 Task: Manage the "Report related list" page in the site builder.
Action: Mouse moved to (1320, 96)
Screenshot: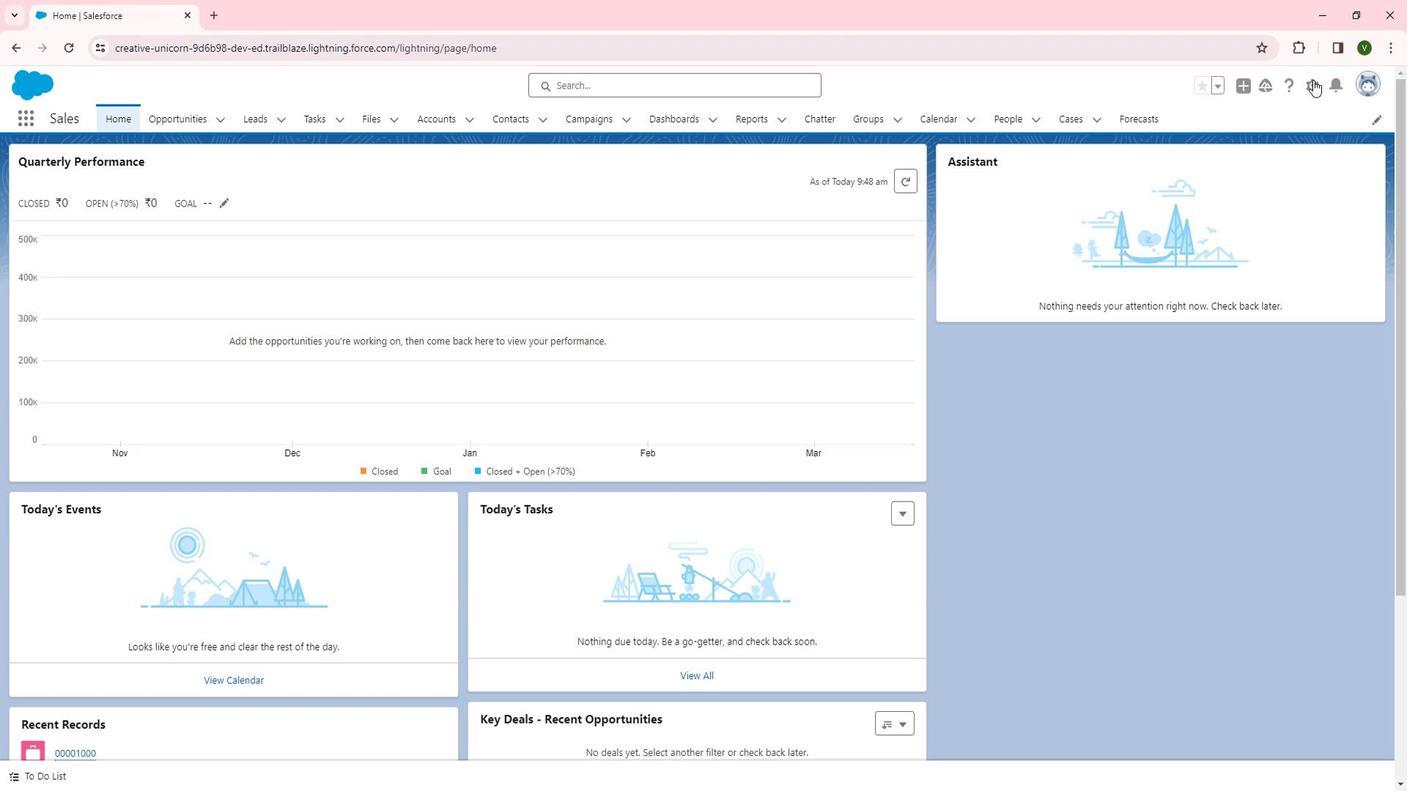 
Action: Mouse pressed left at (1320, 96)
Screenshot: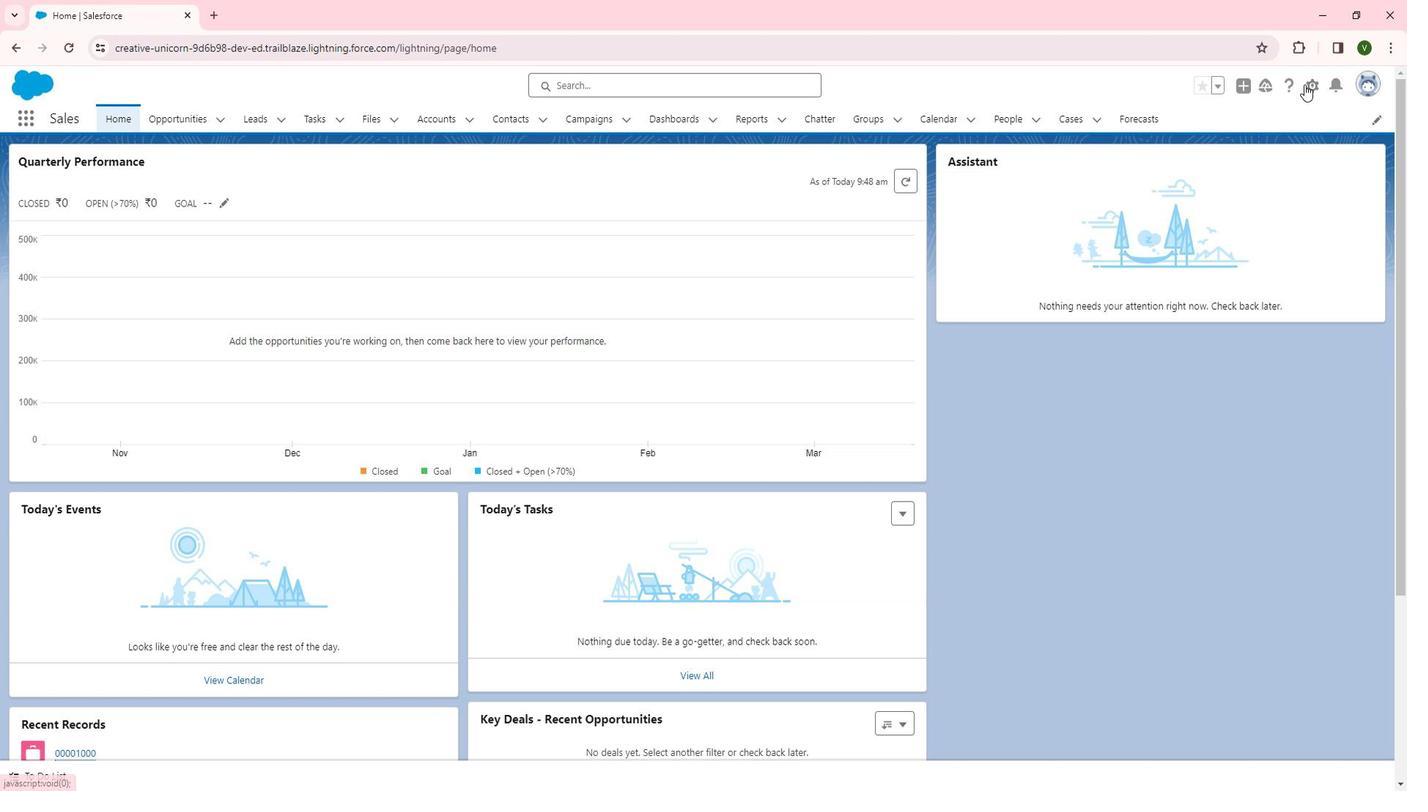 
Action: Mouse moved to (1270, 149)
Screenshot: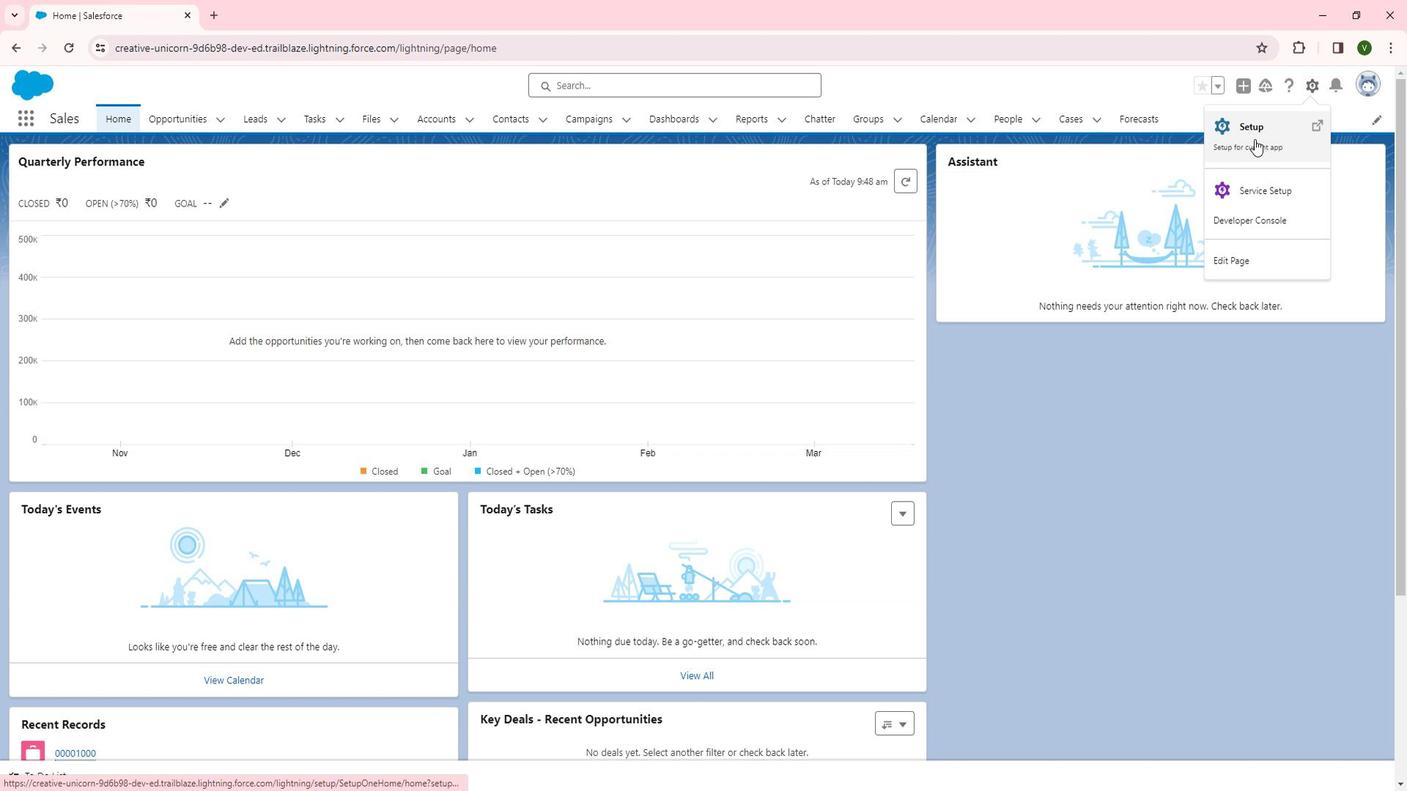 
Action: Mouse pressed left at (1270, 149)
Screenshot: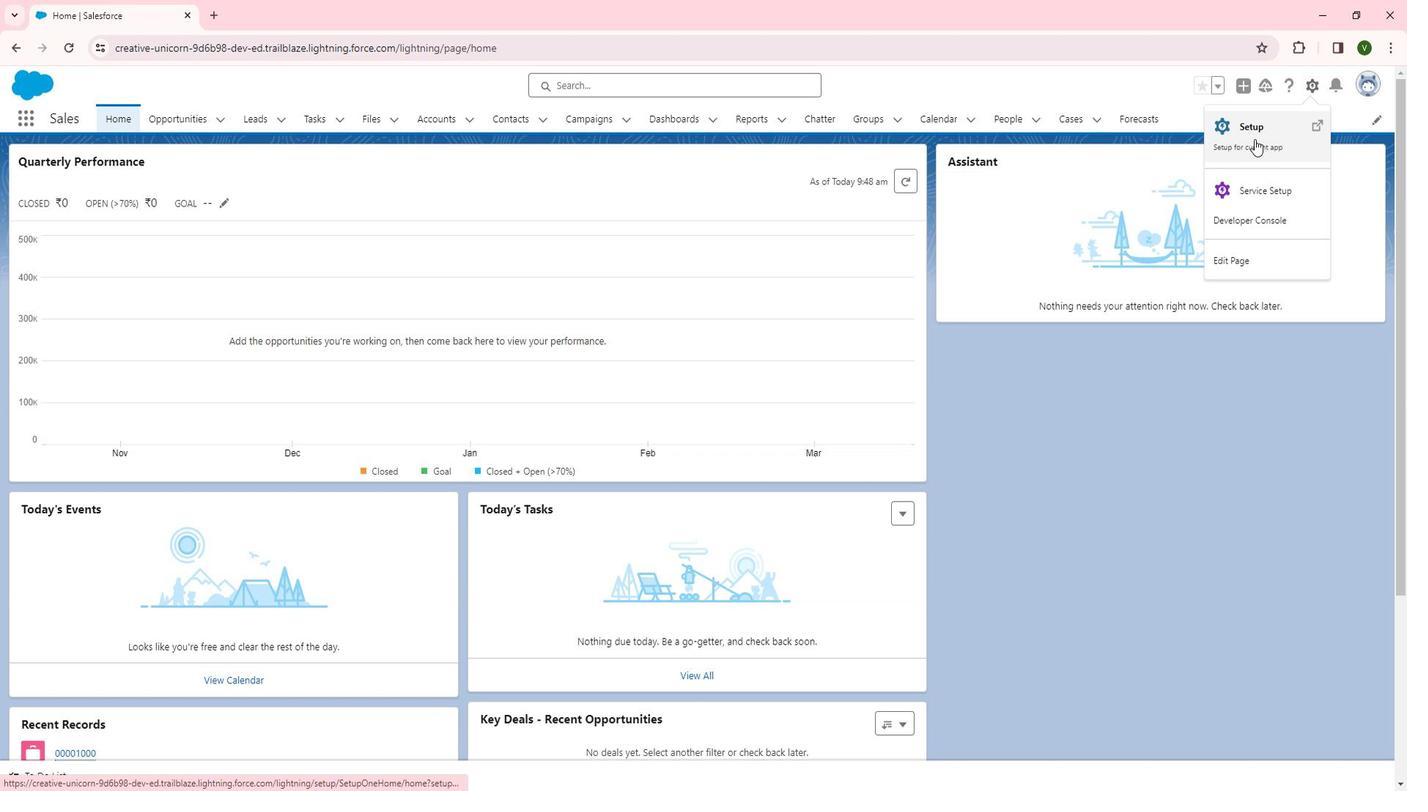 
Action: Mouse moved to (73, 607)
Screenshot: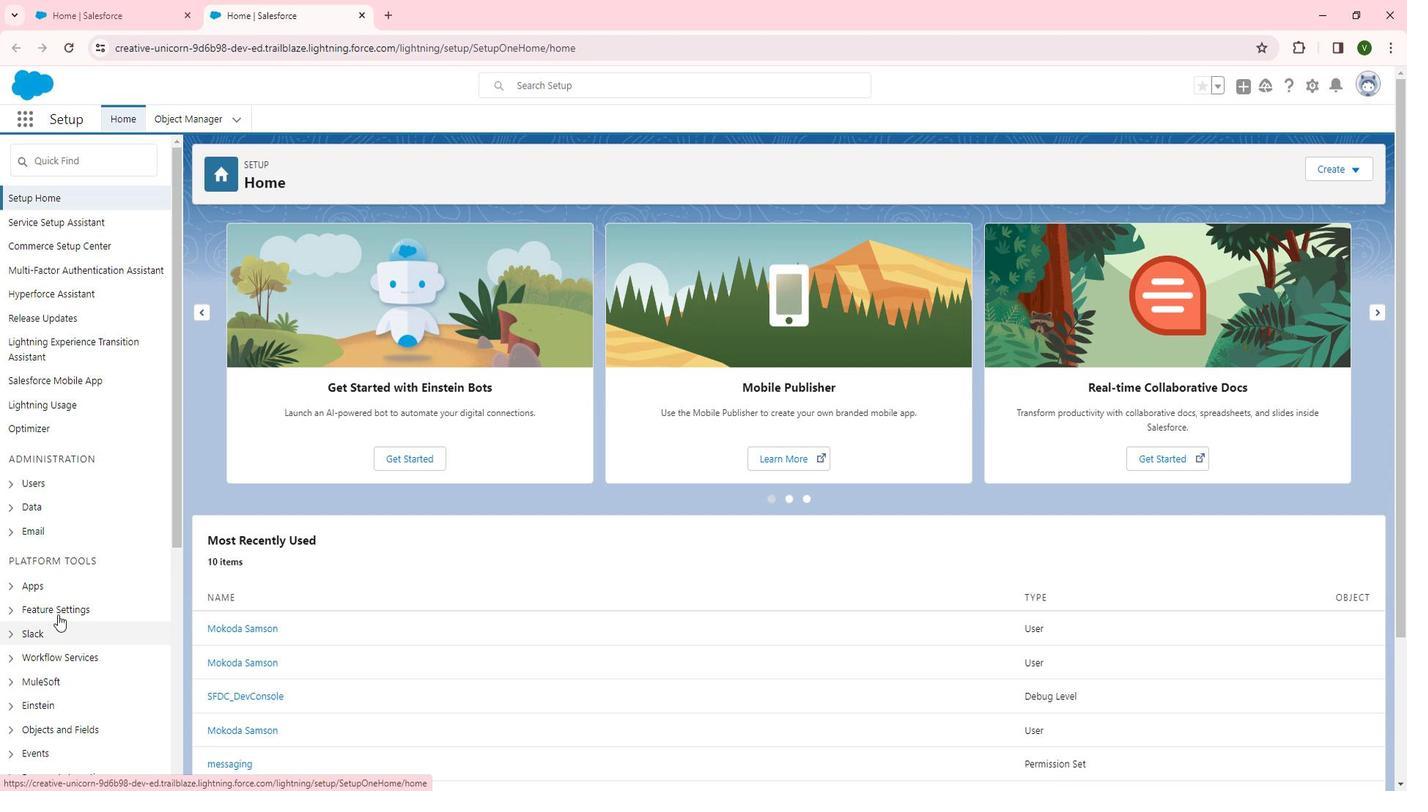 
Action: Mouse scrolled (73, 607) with delta (0, 0)
Screenshot: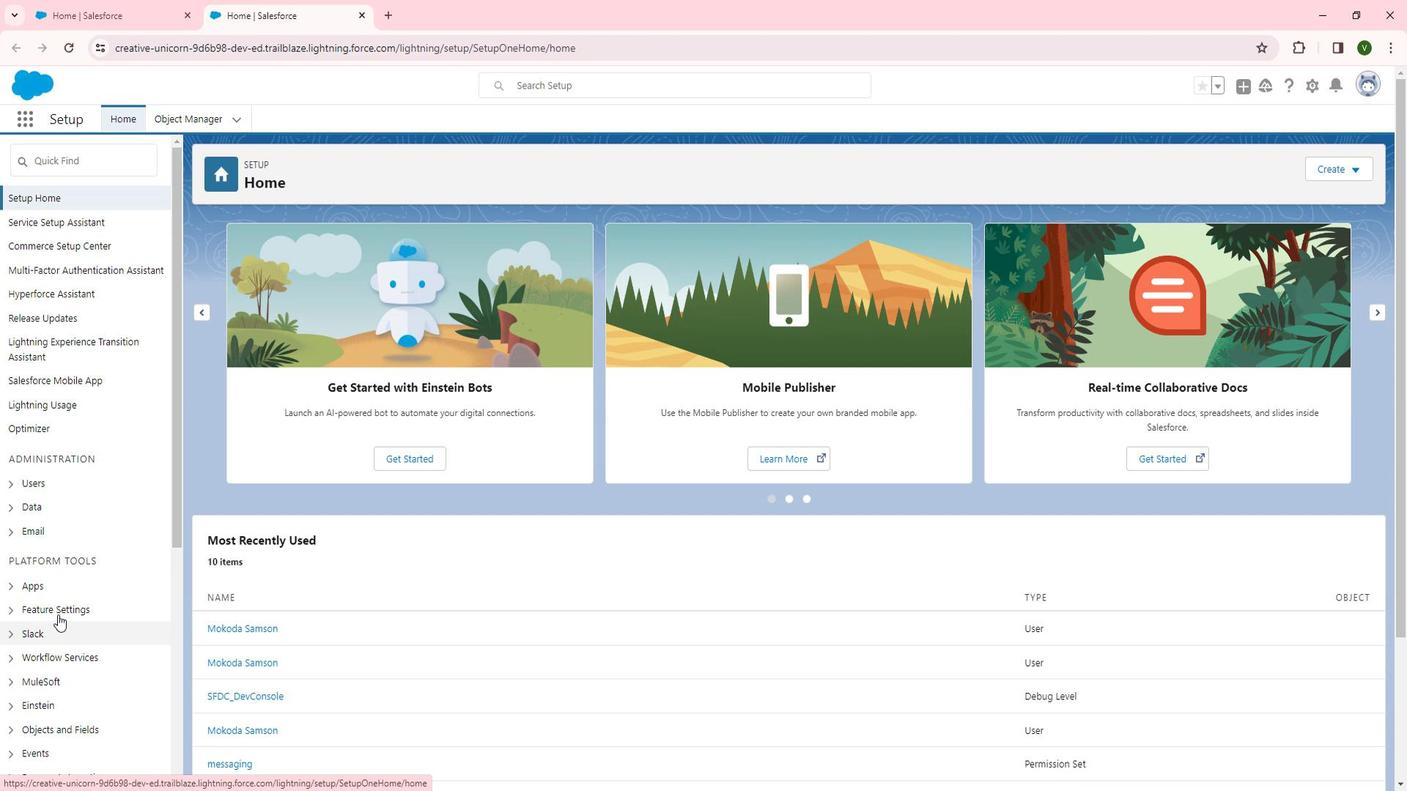 
Action: Mouse scrolled (73, 607) with delta (0, 0)
Screenshot: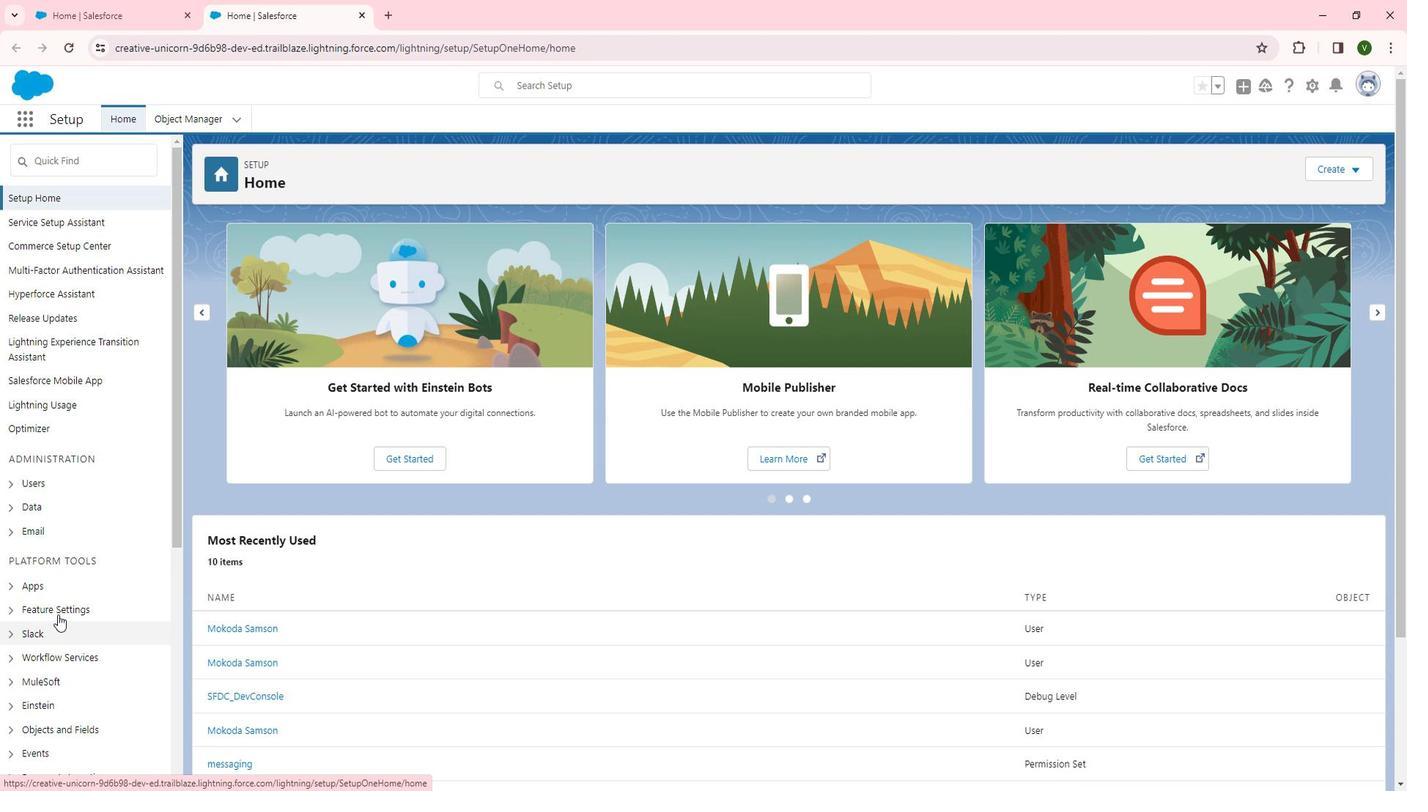 
Action: Mouse moved to (81, 601)
Screenshot: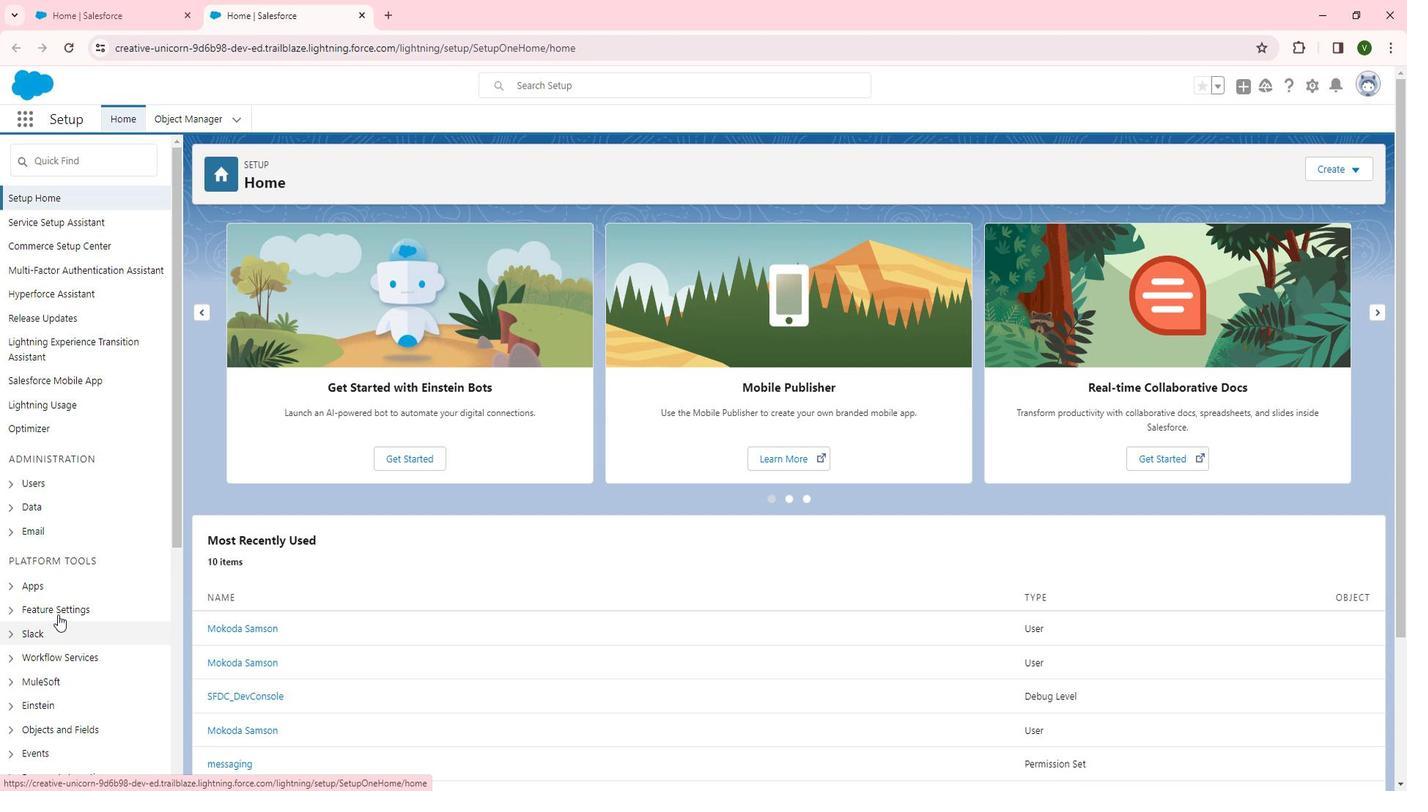 
Action: Mouse scrolled (81, 600) with delta (0, 0)
Screenshot: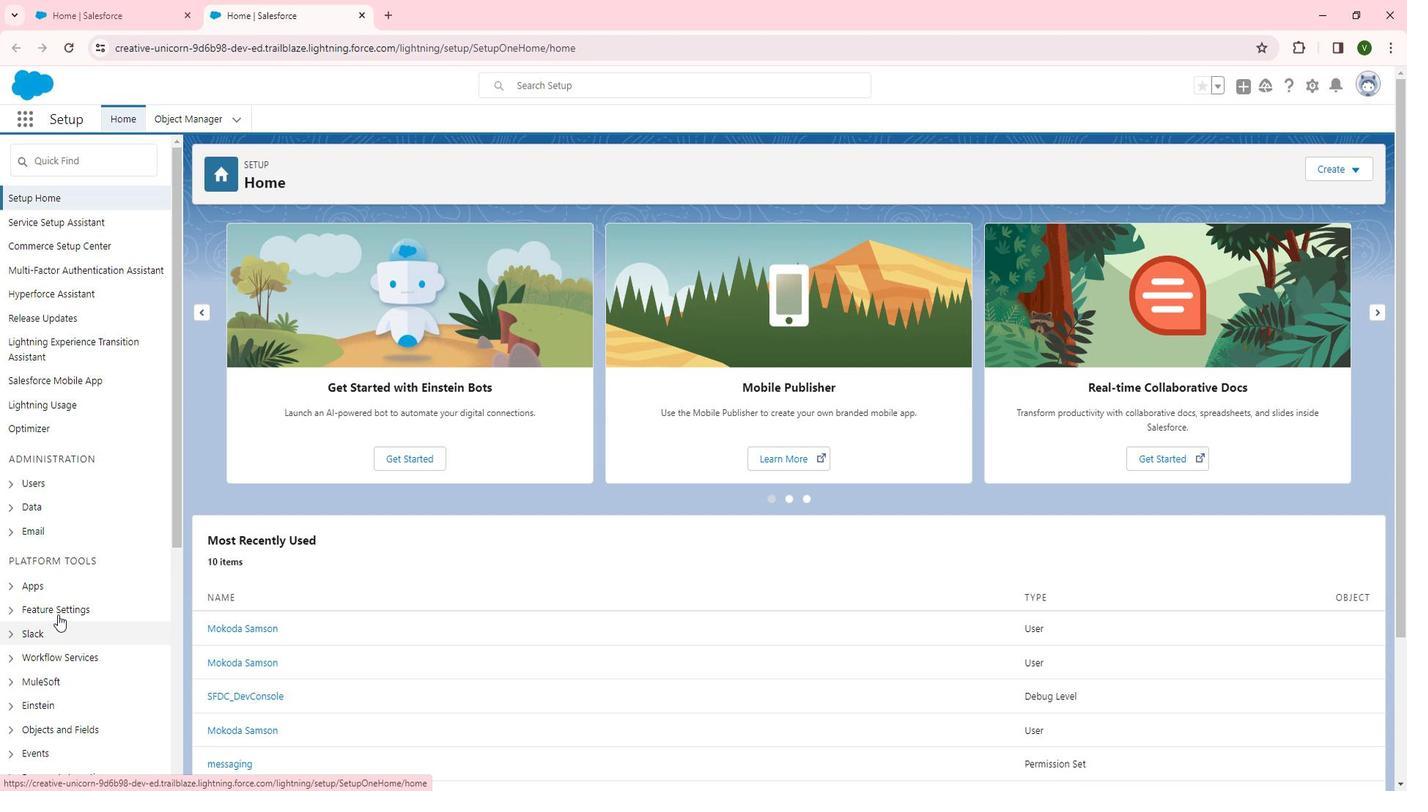
Action: Mouse moved to (71, 379)
Screenshot: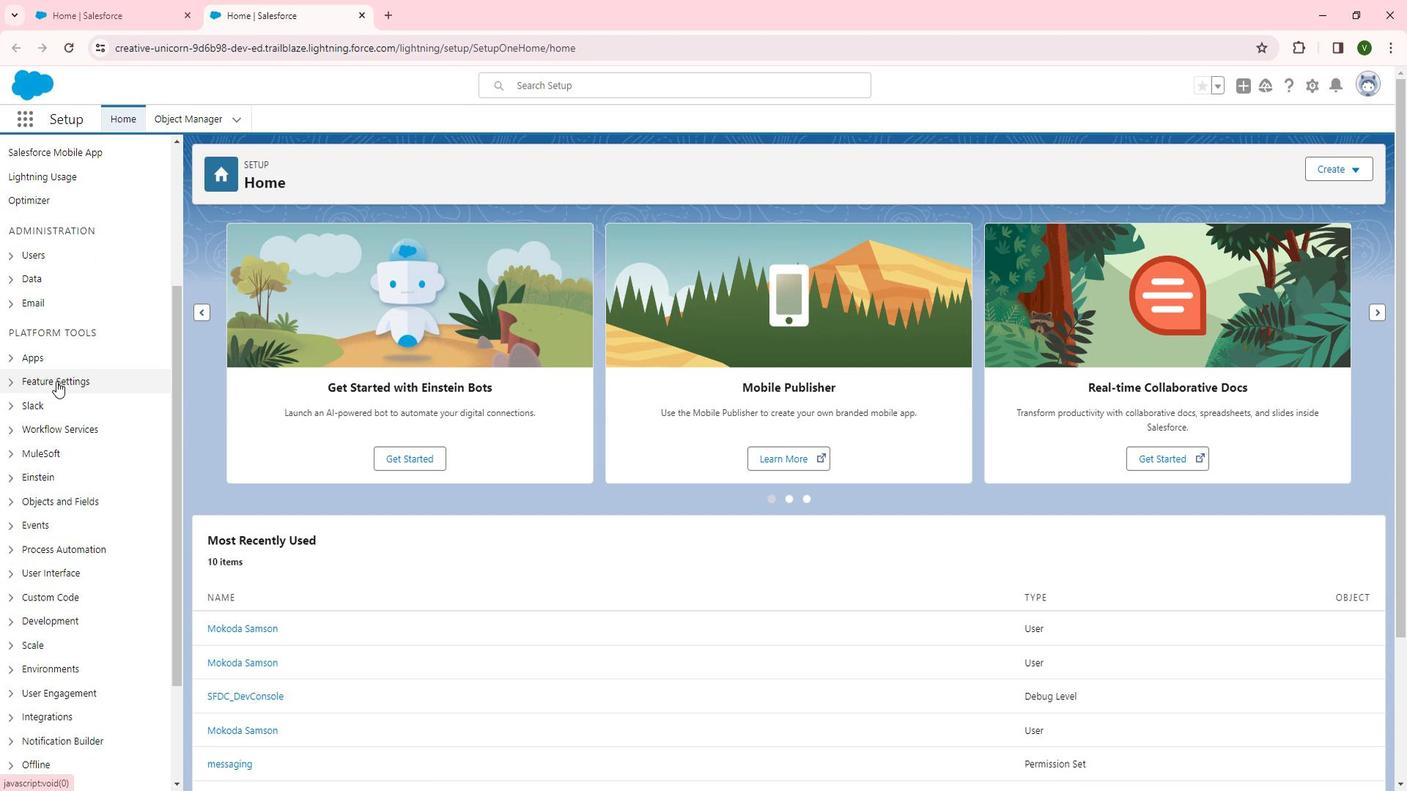 
Action: Mouse pressed left at (71, 379)
Screenshot: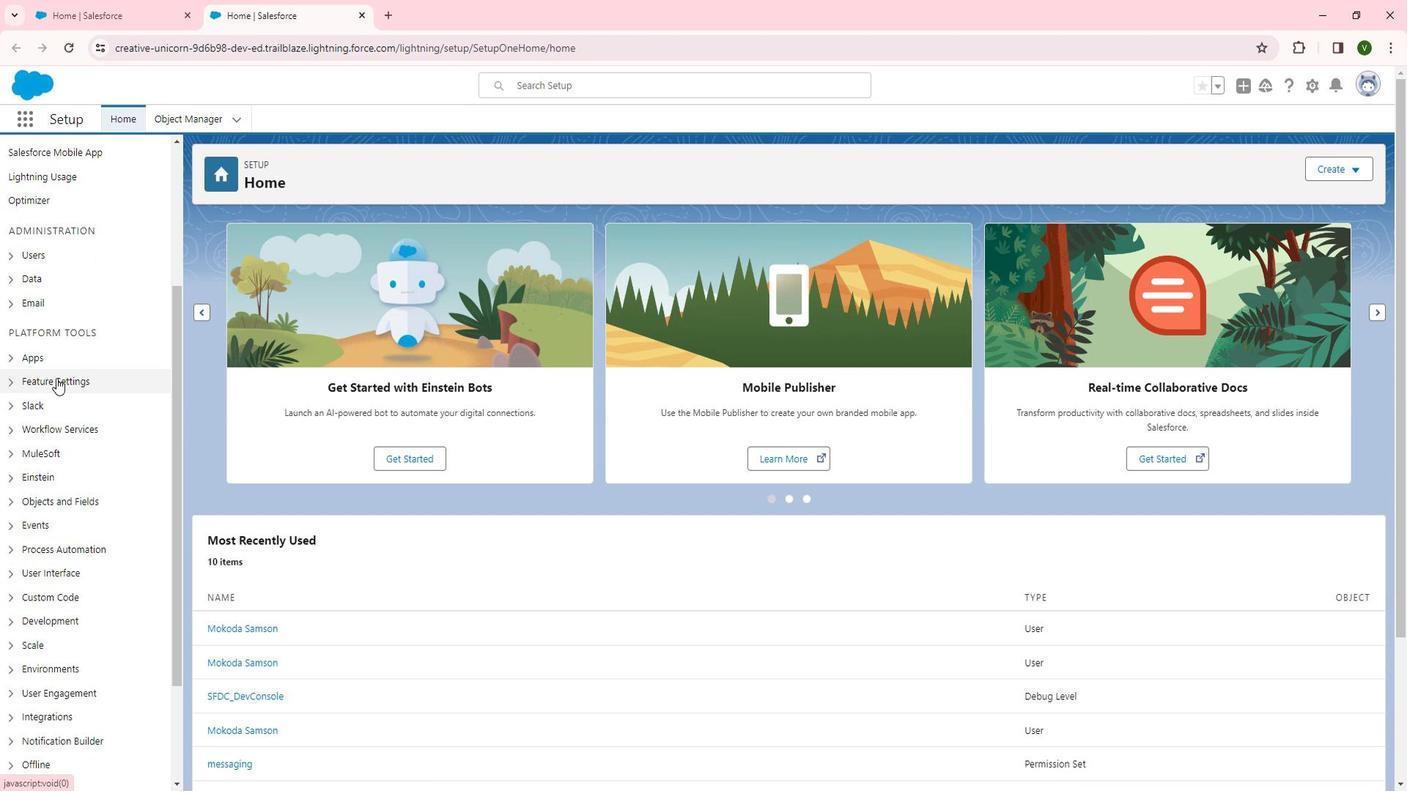 
Action: Mouse moved to (95, 539)
Screenshot: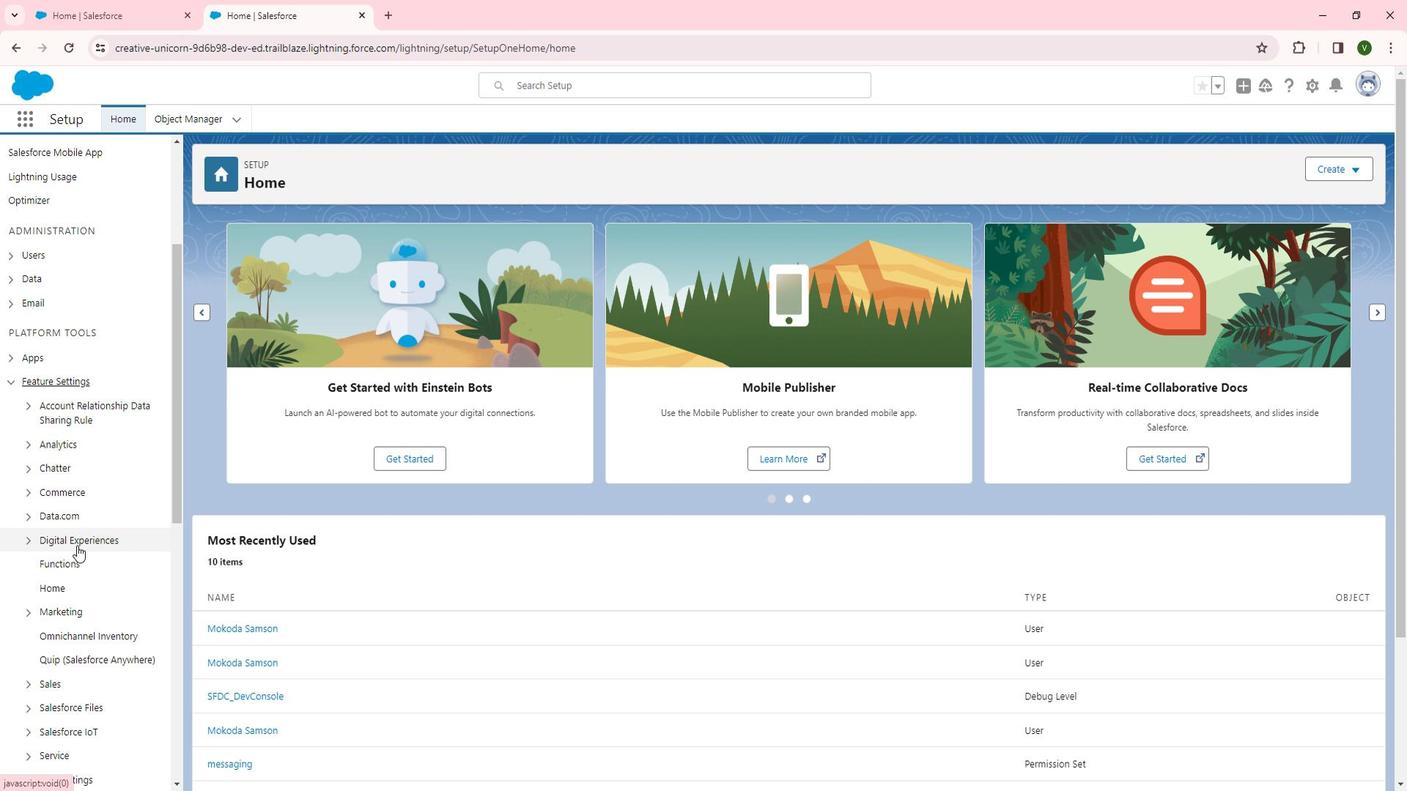 
Action: Mouse pressed left at (95, 539)
Screenshot: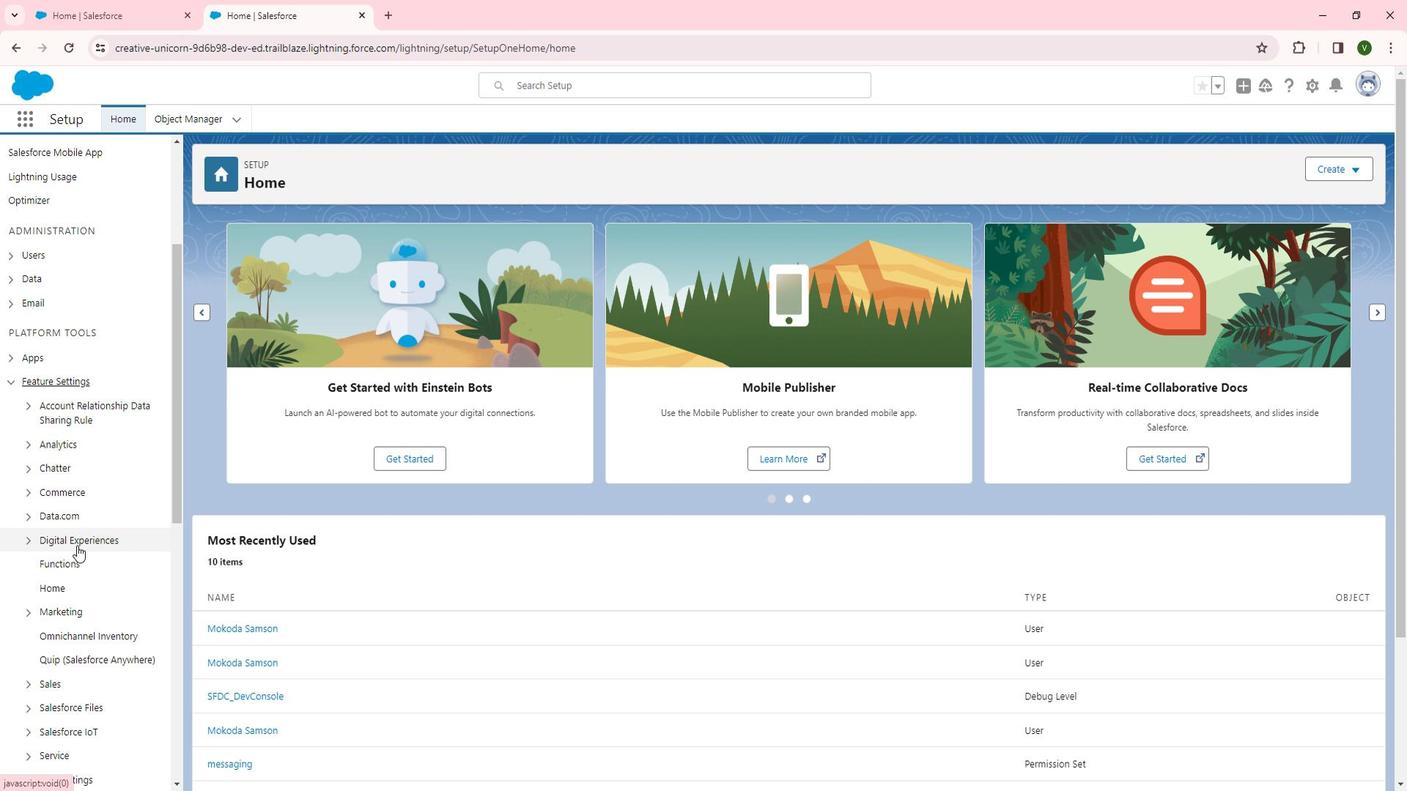 
Action: Mouse moved to (83, 559)
Screenshot: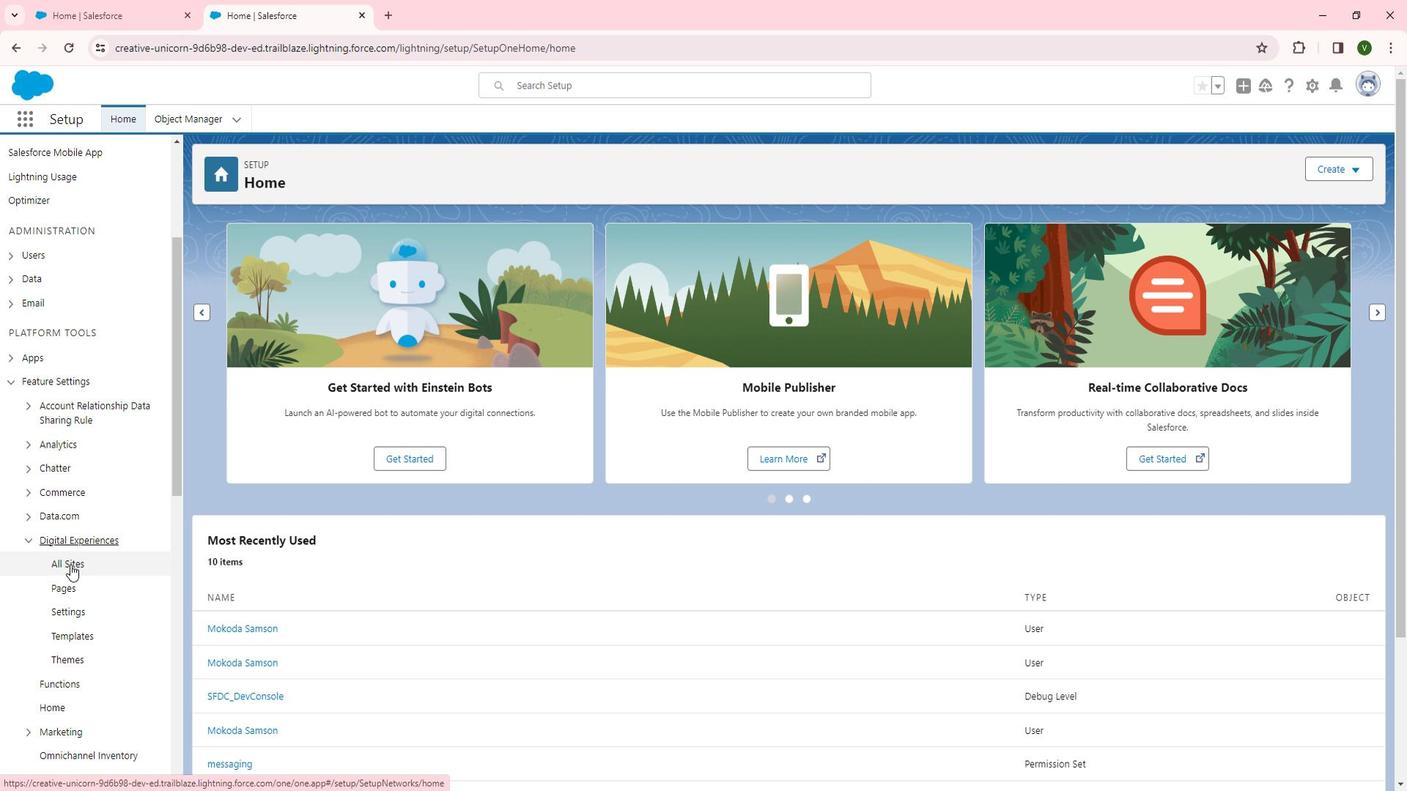 
Action: Mouse pressed left at (83, 559)
Screenshot: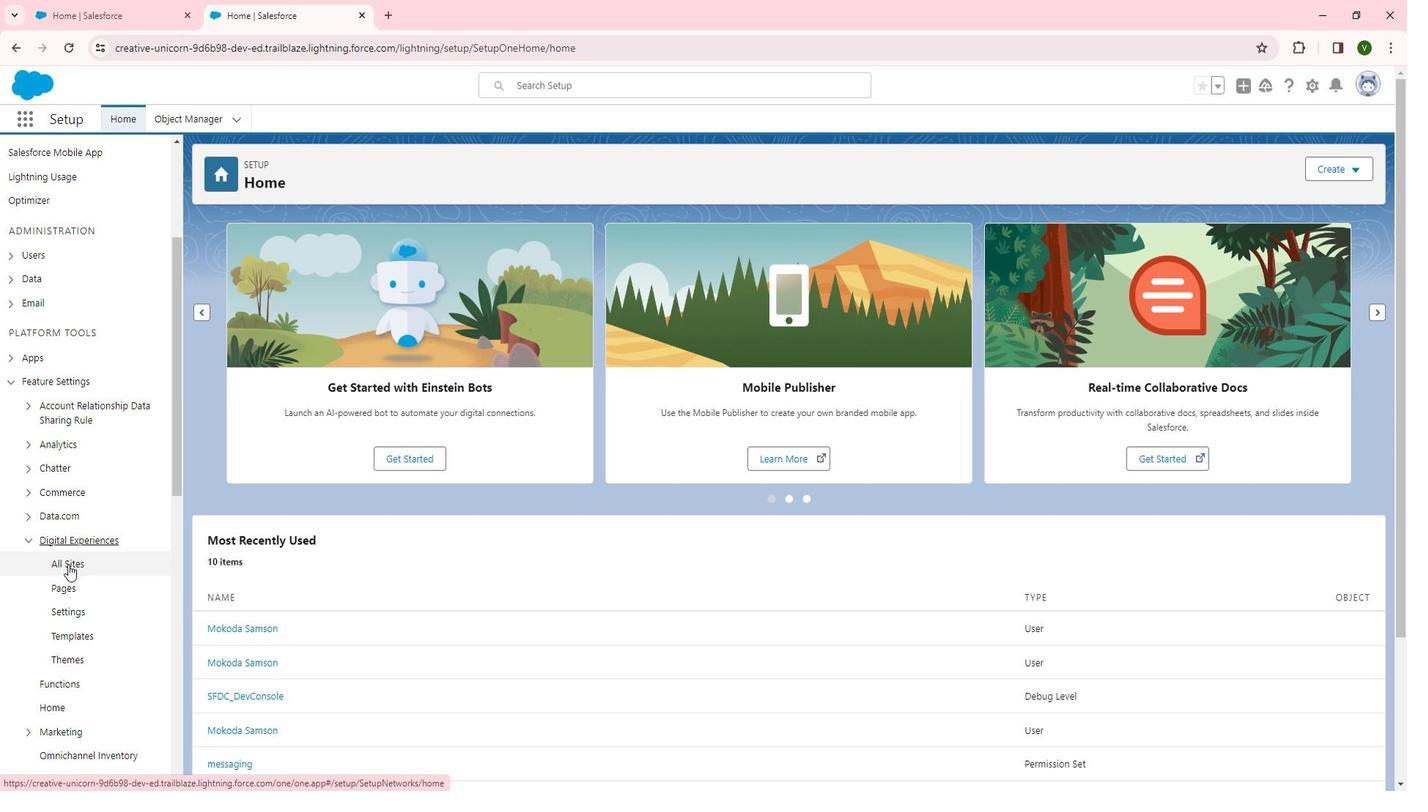 
Action: Mouse moved to (239, 433)
Screenshot: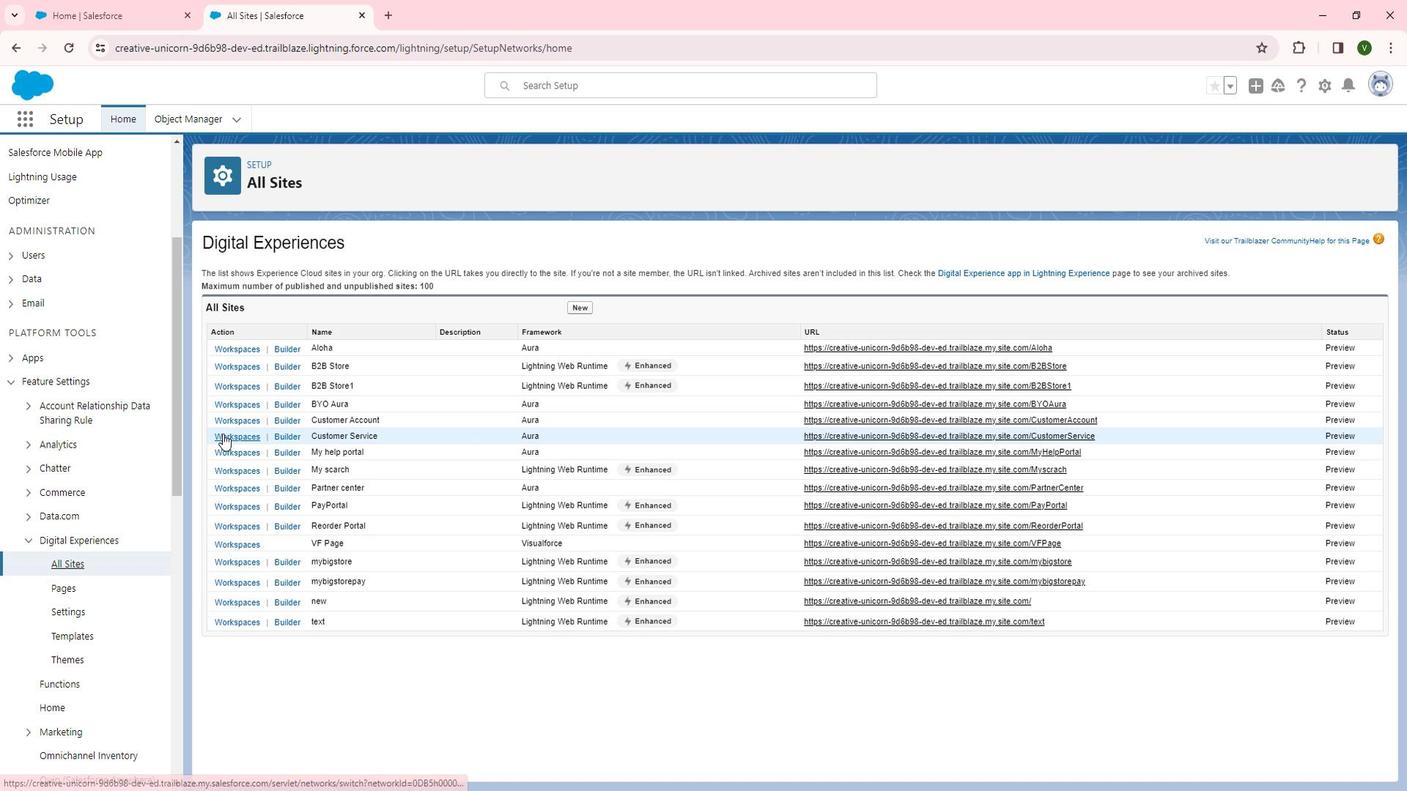 
Action: Mouse pressed left at (239, 433)
Screenshot: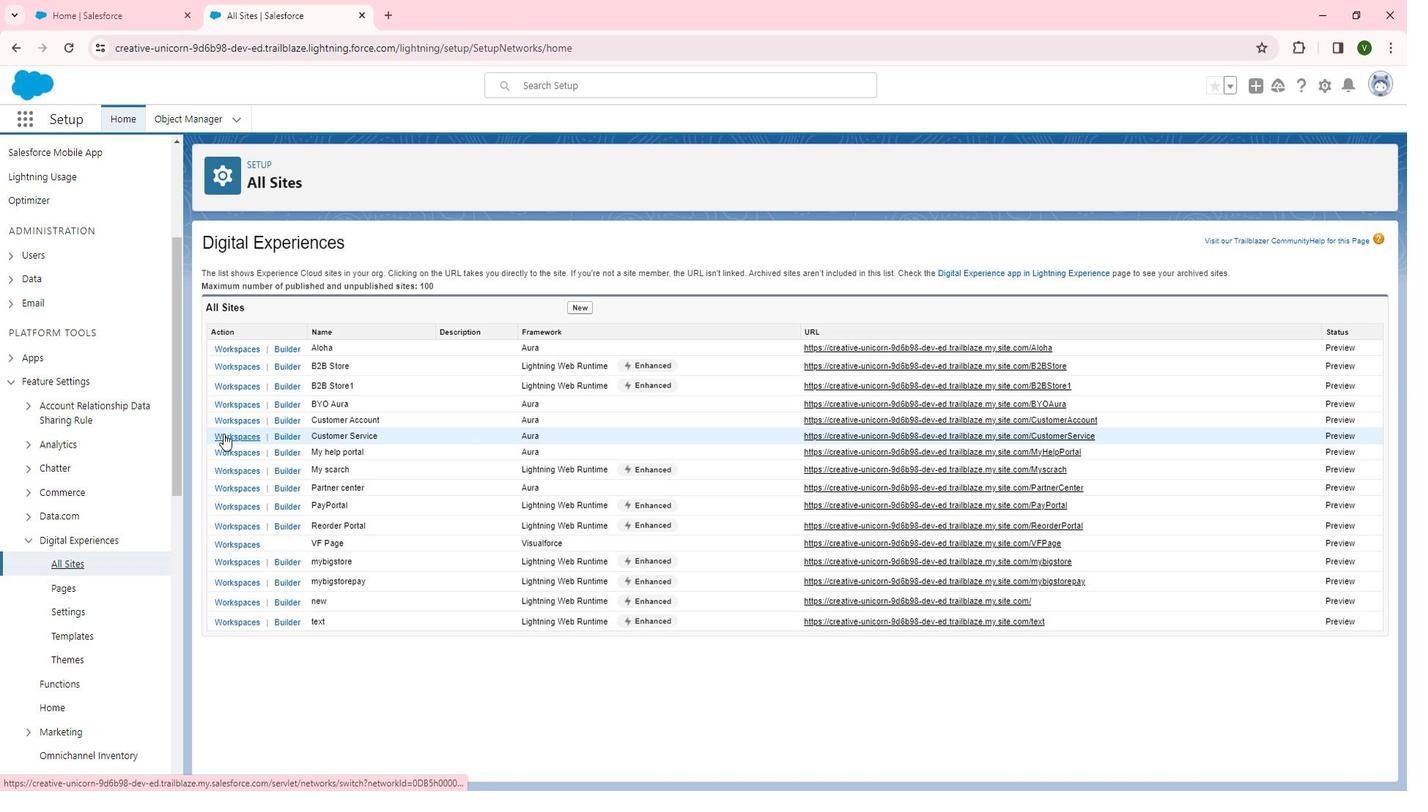 
Action: Mouse moved to (207, 395)
Screenshot: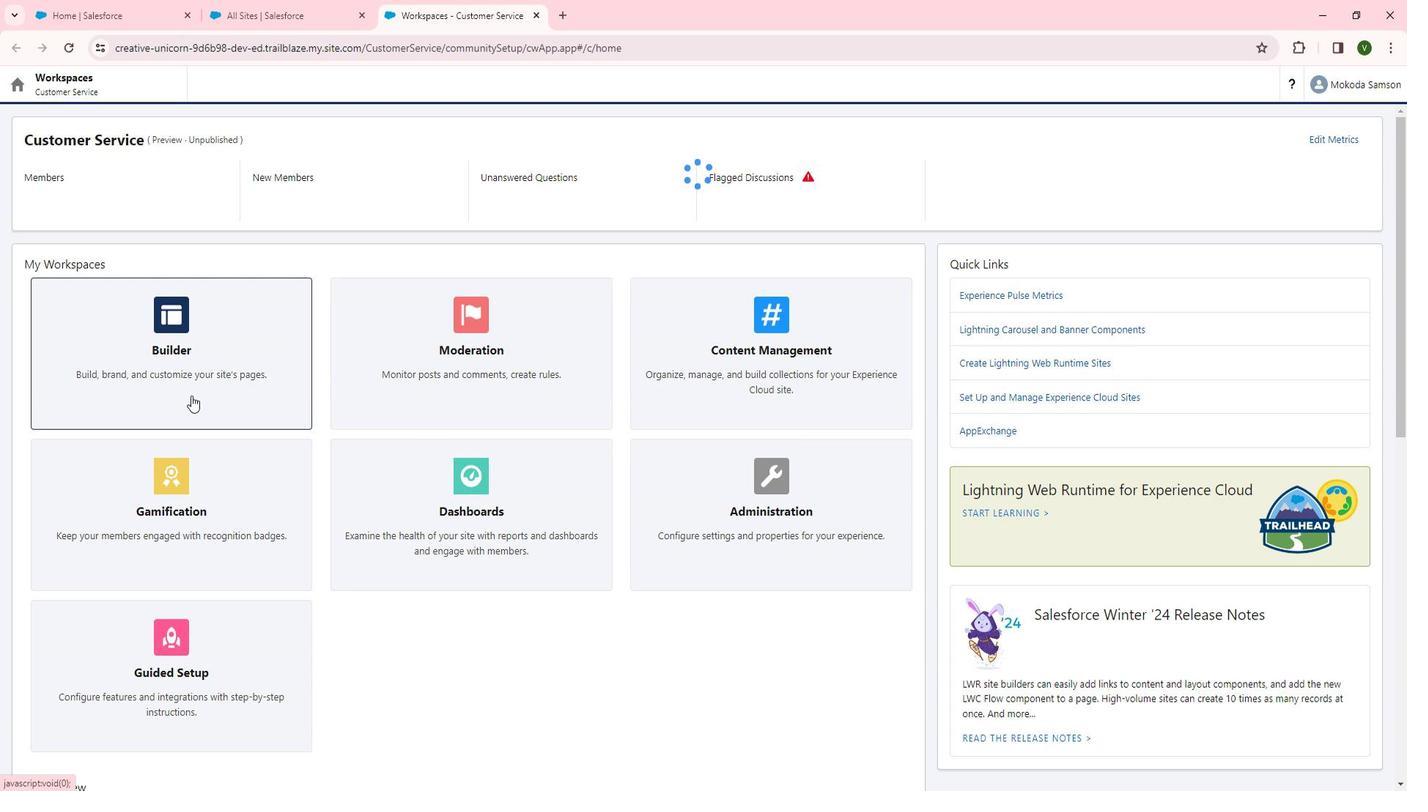 
Action: Mouse pressed left at (207, 395)
Screenshot: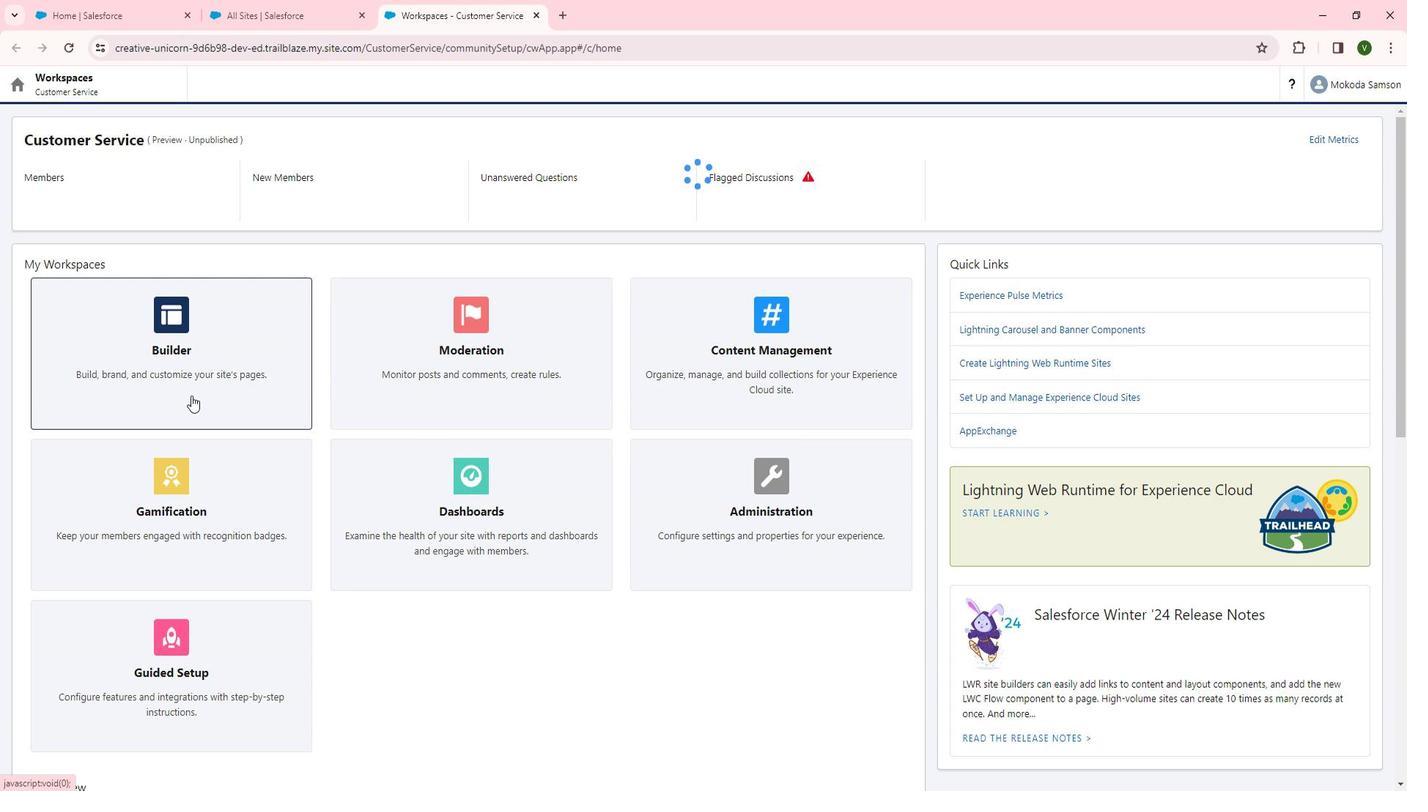
Action: Mouse moved to (140, 99)
Screenshot: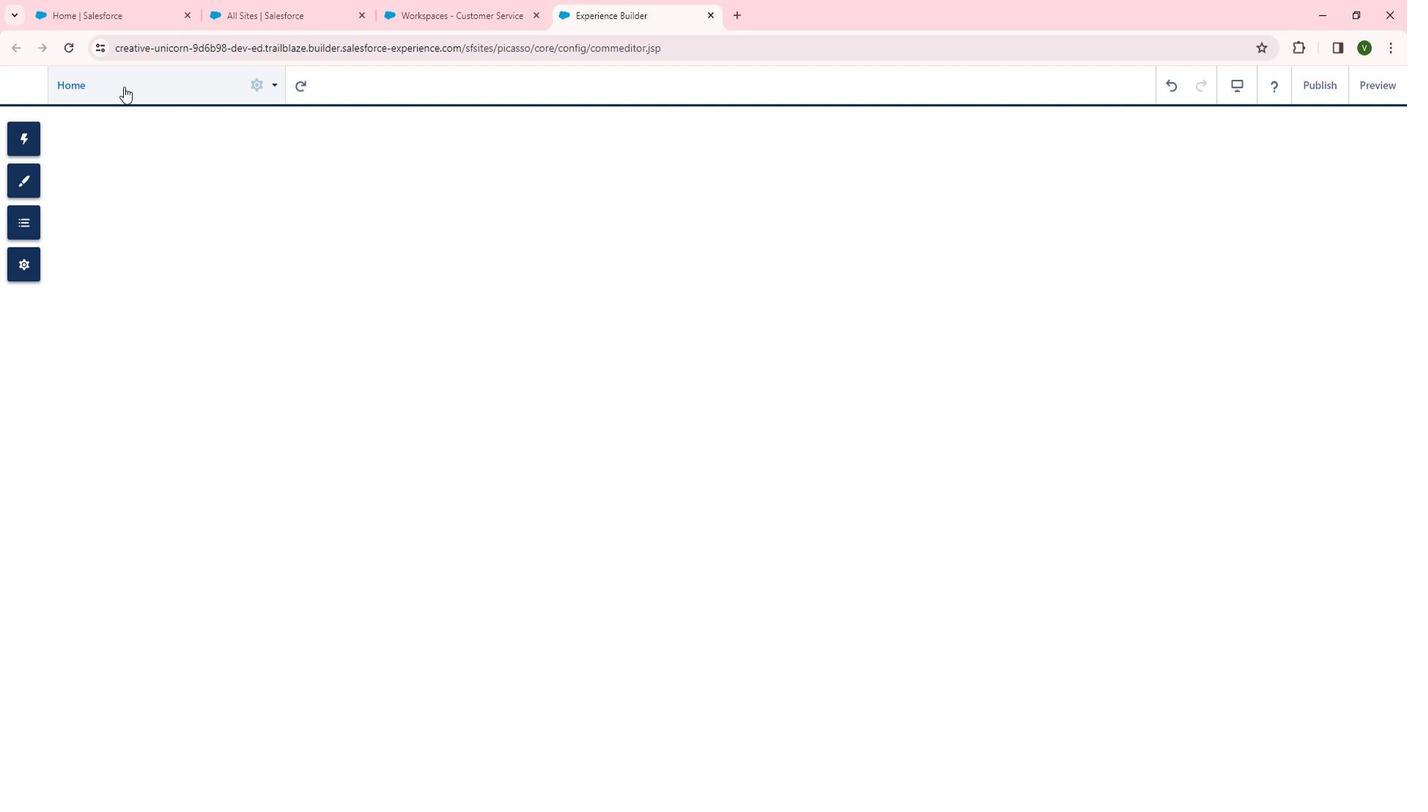 
Action: Mouse pressed left at (140, 99)
Screenshot: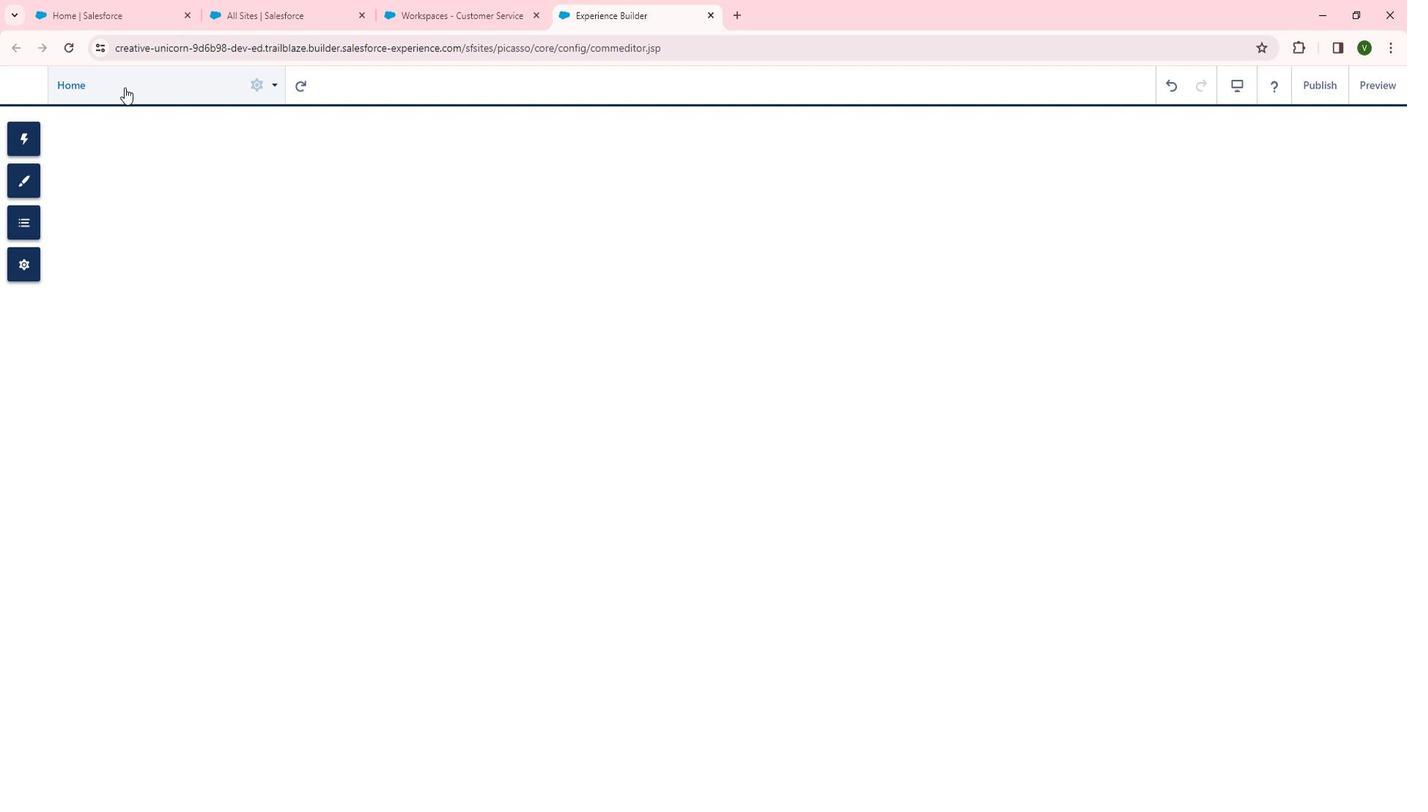 
Action: Mouse moved to (166, 491)
Screenshot: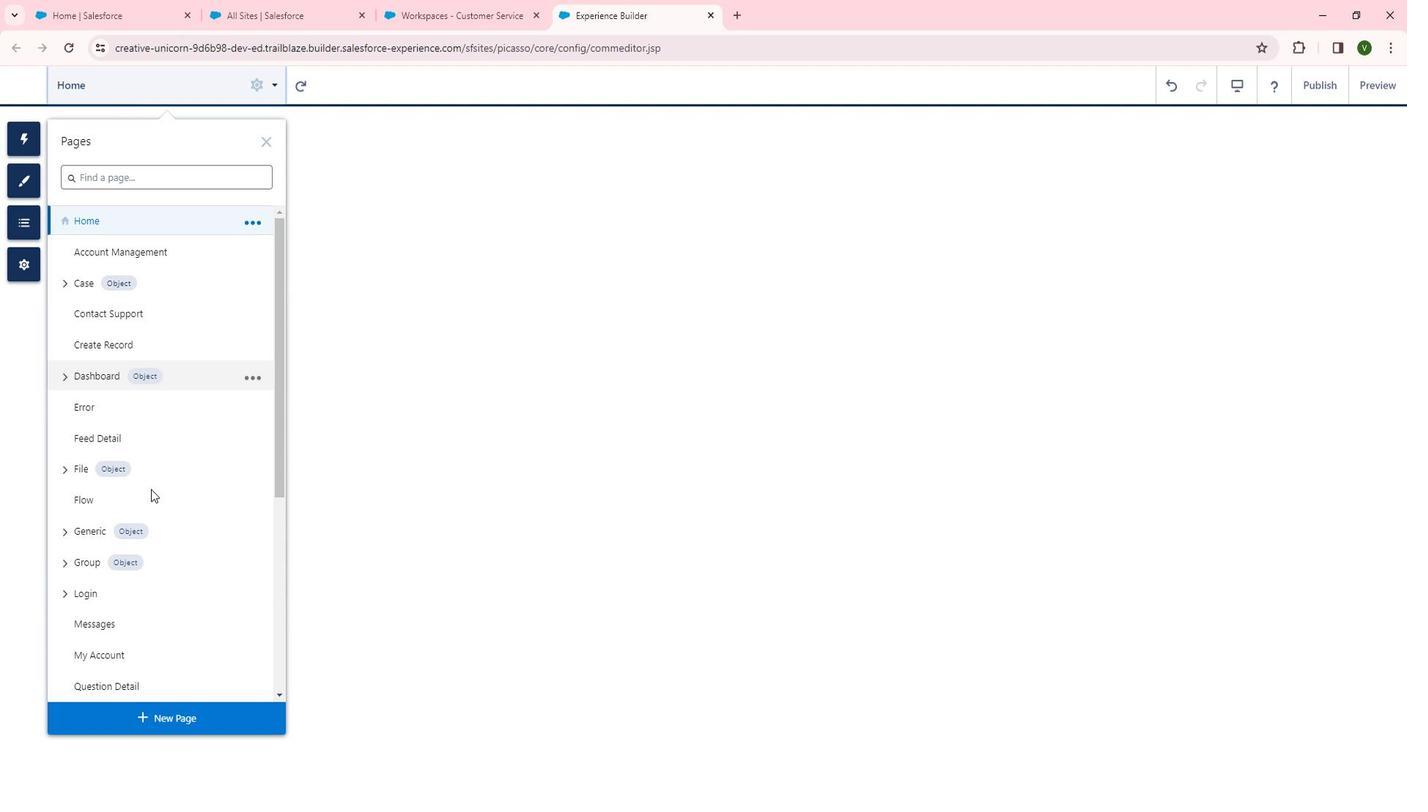 
Action: Mouse scrolled (166, 490) with delta (0, 0)
Screenshot: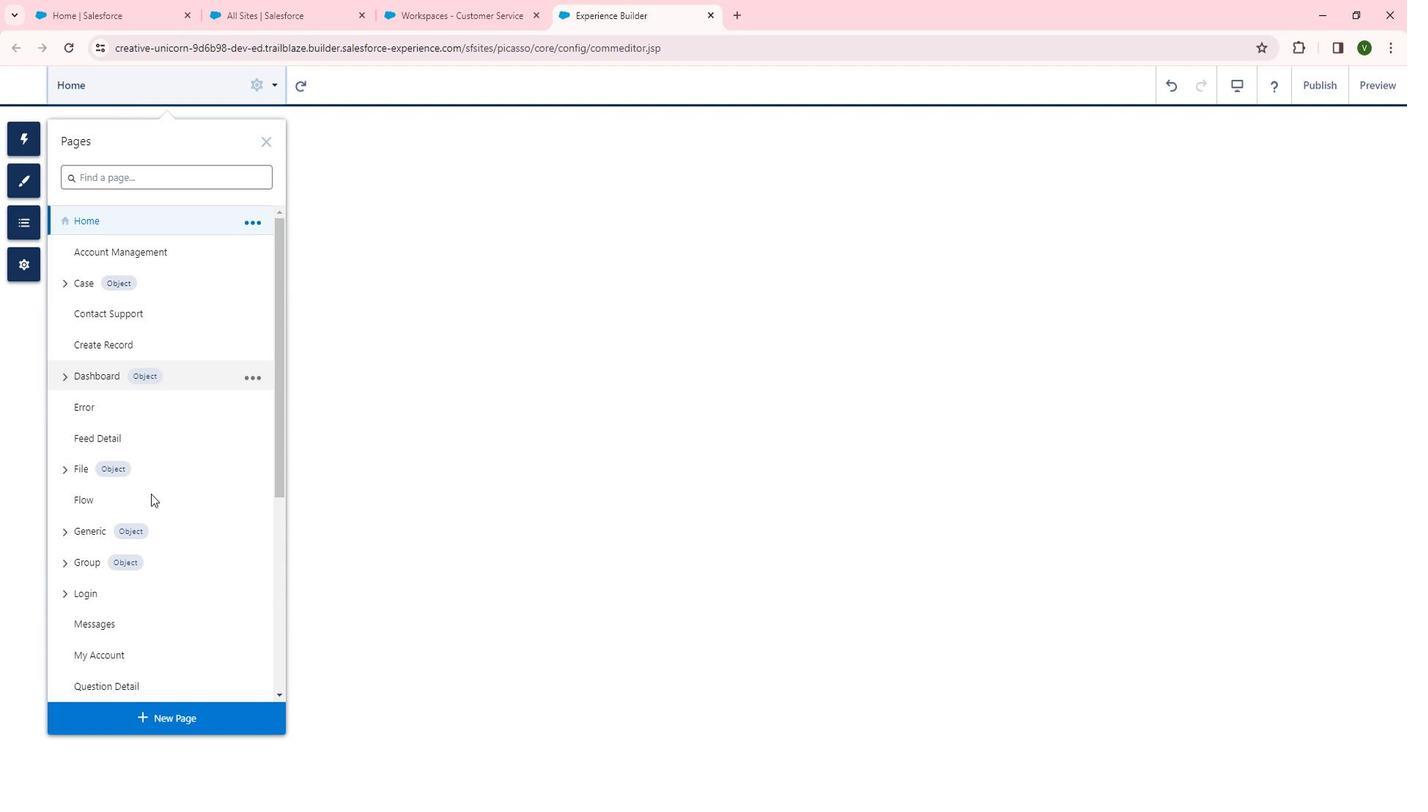 
Action: Mouse scrolled (166, 490) with delta (0, 0)
Screenshot: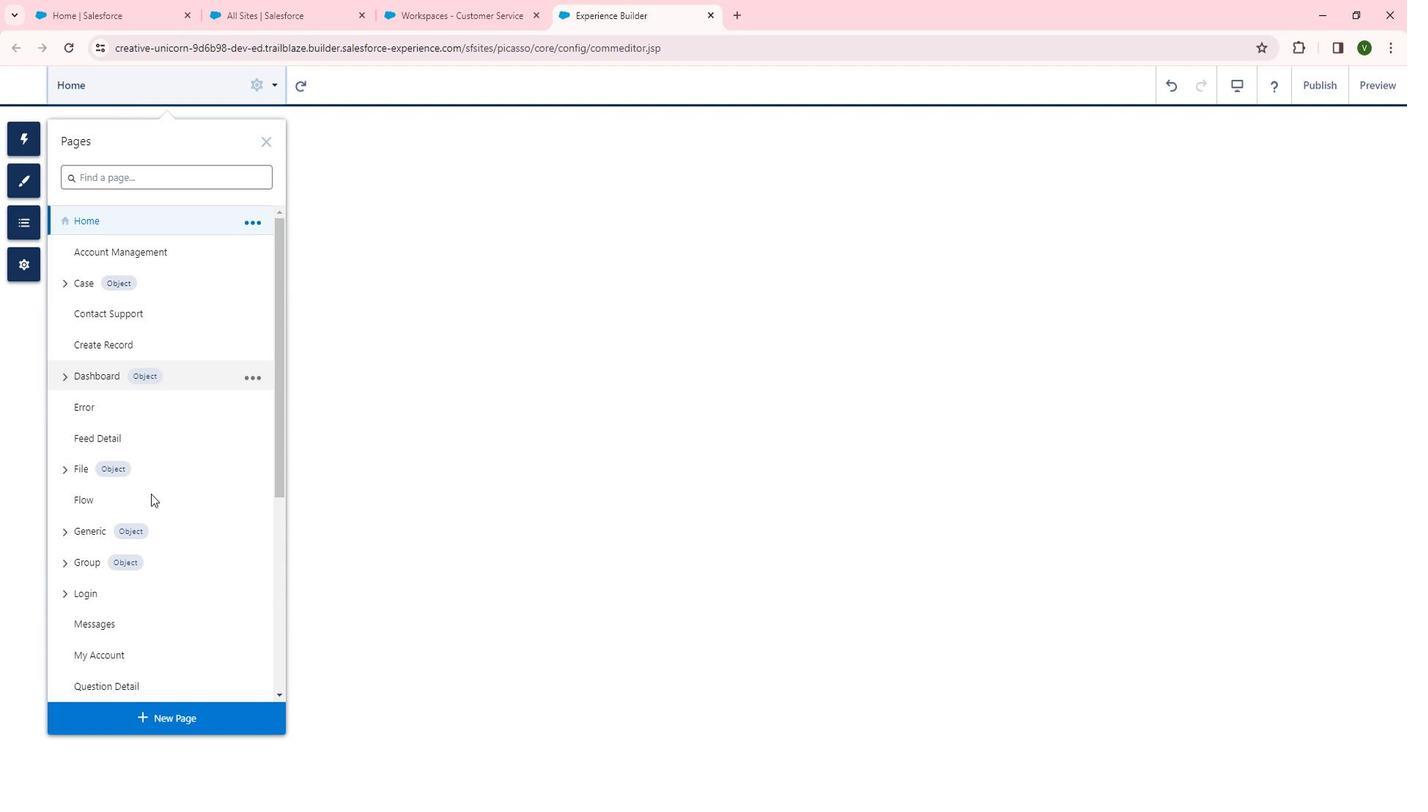
Action: Mouse scrolled (166, 490) with delta (0, 0)
Screenshot: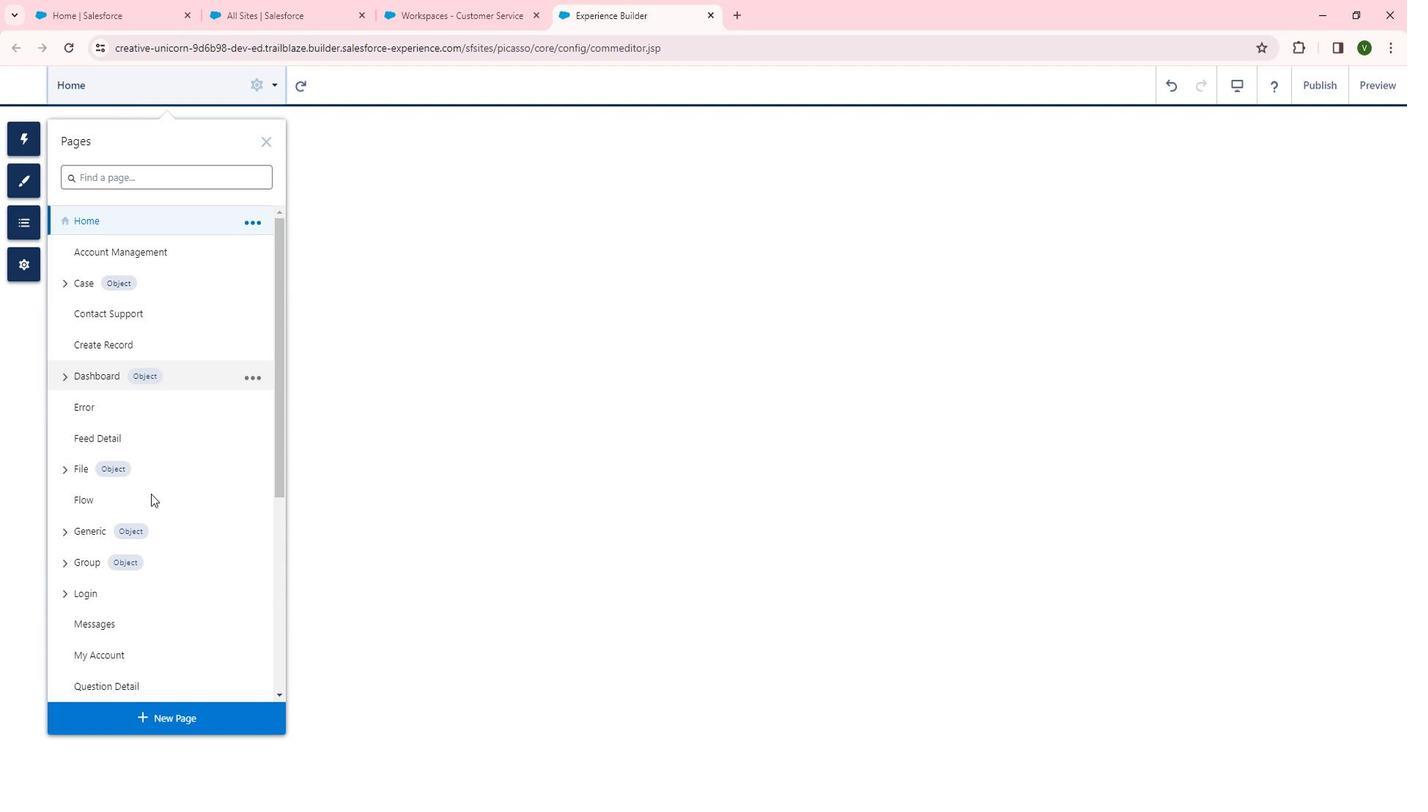 
Action: Mouse moved to (166, 492)
Screenshot: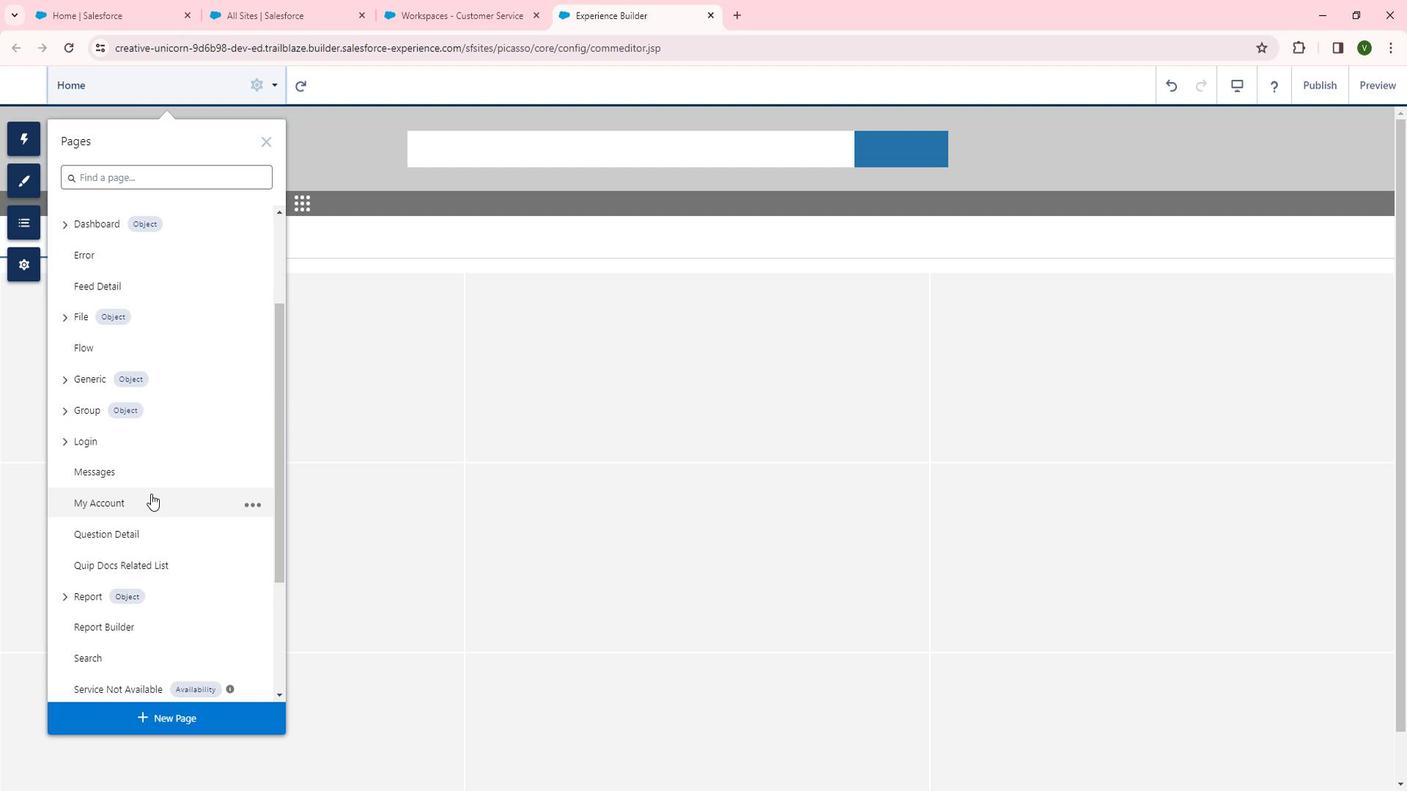 
Action: Mouse scrolled (166, 491) with delta (0, 0)
Screenshot: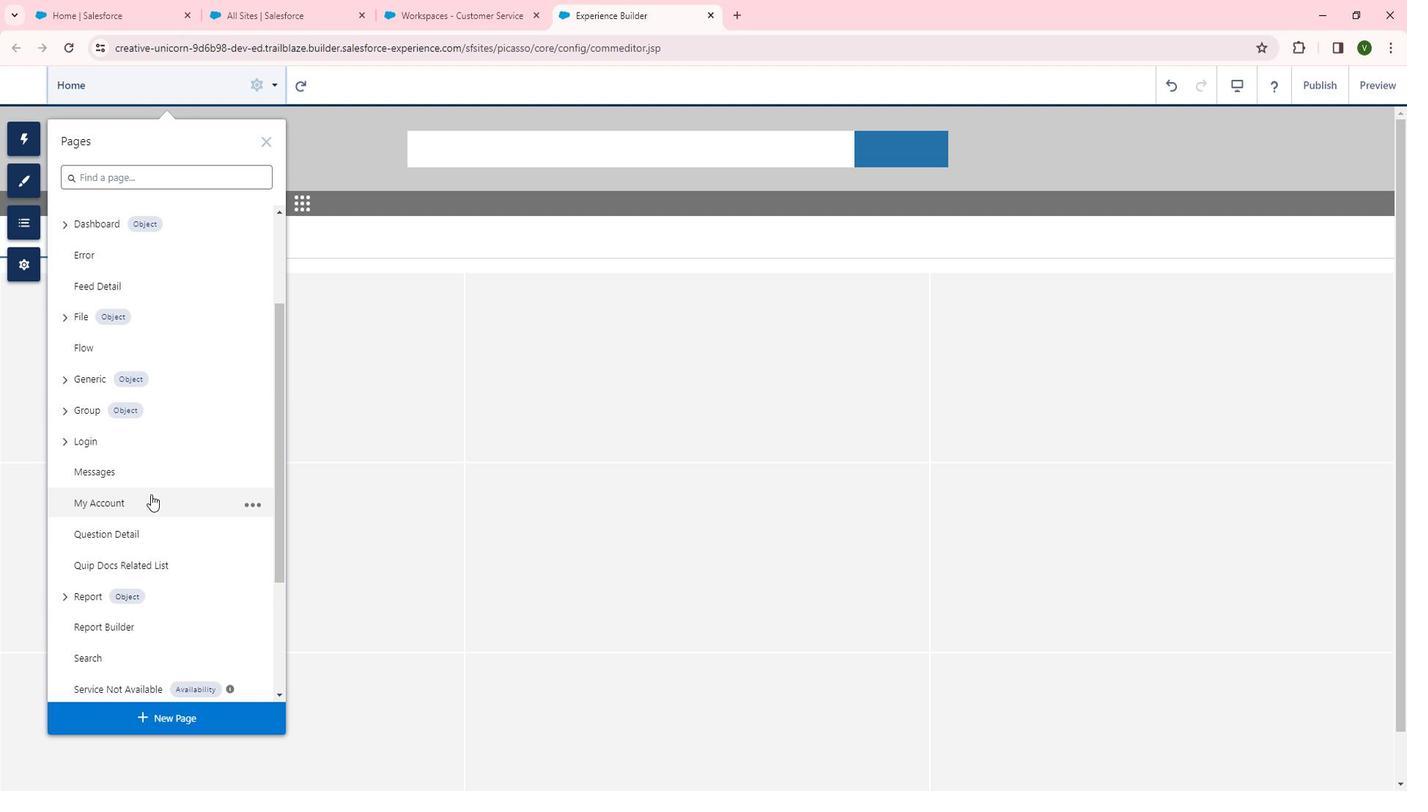 
Action: Mouse moved to (76, 442)
Screenshot: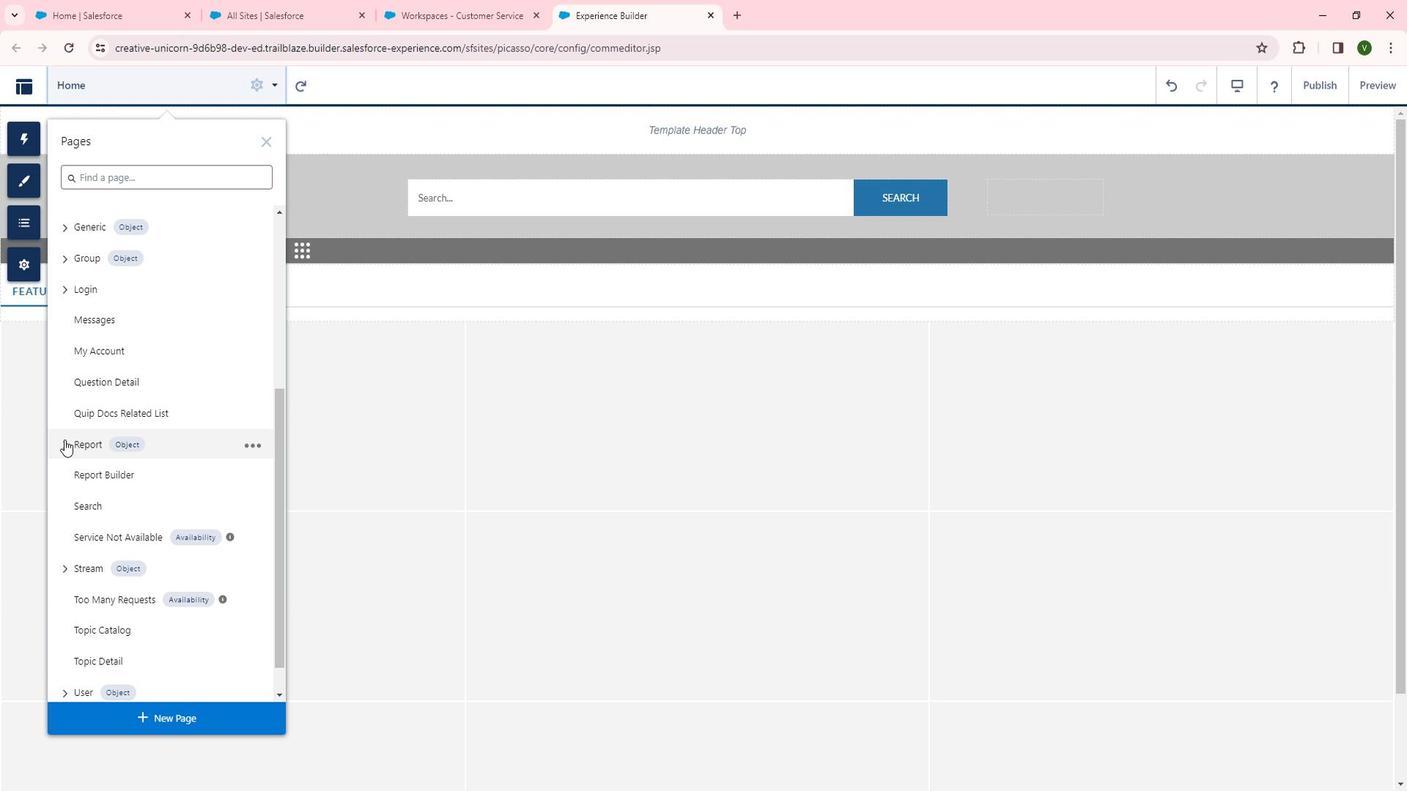 
Action: Mouse pressed left at (76, 442)
Screenshot: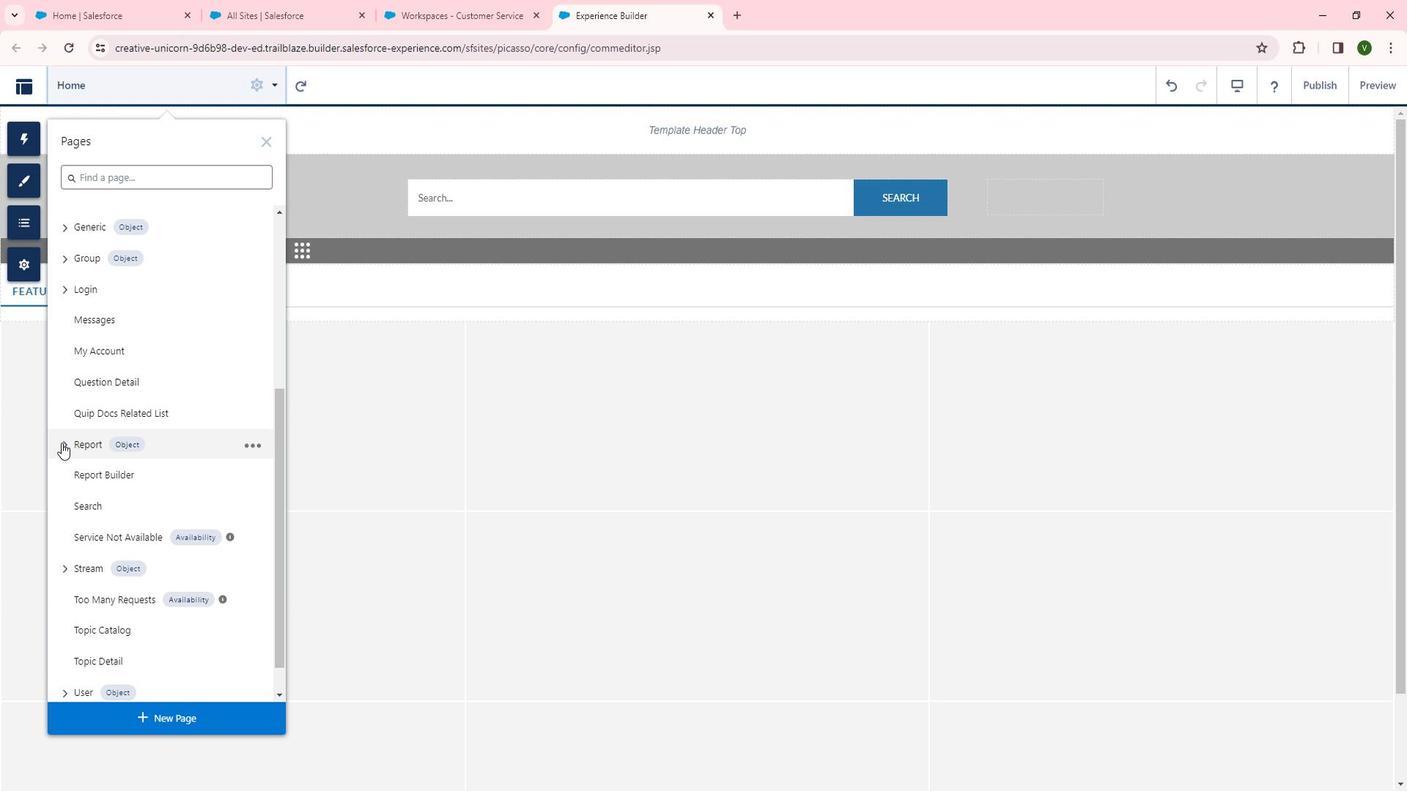 
Action: Mouse moved to (145, 530)
Screenshot: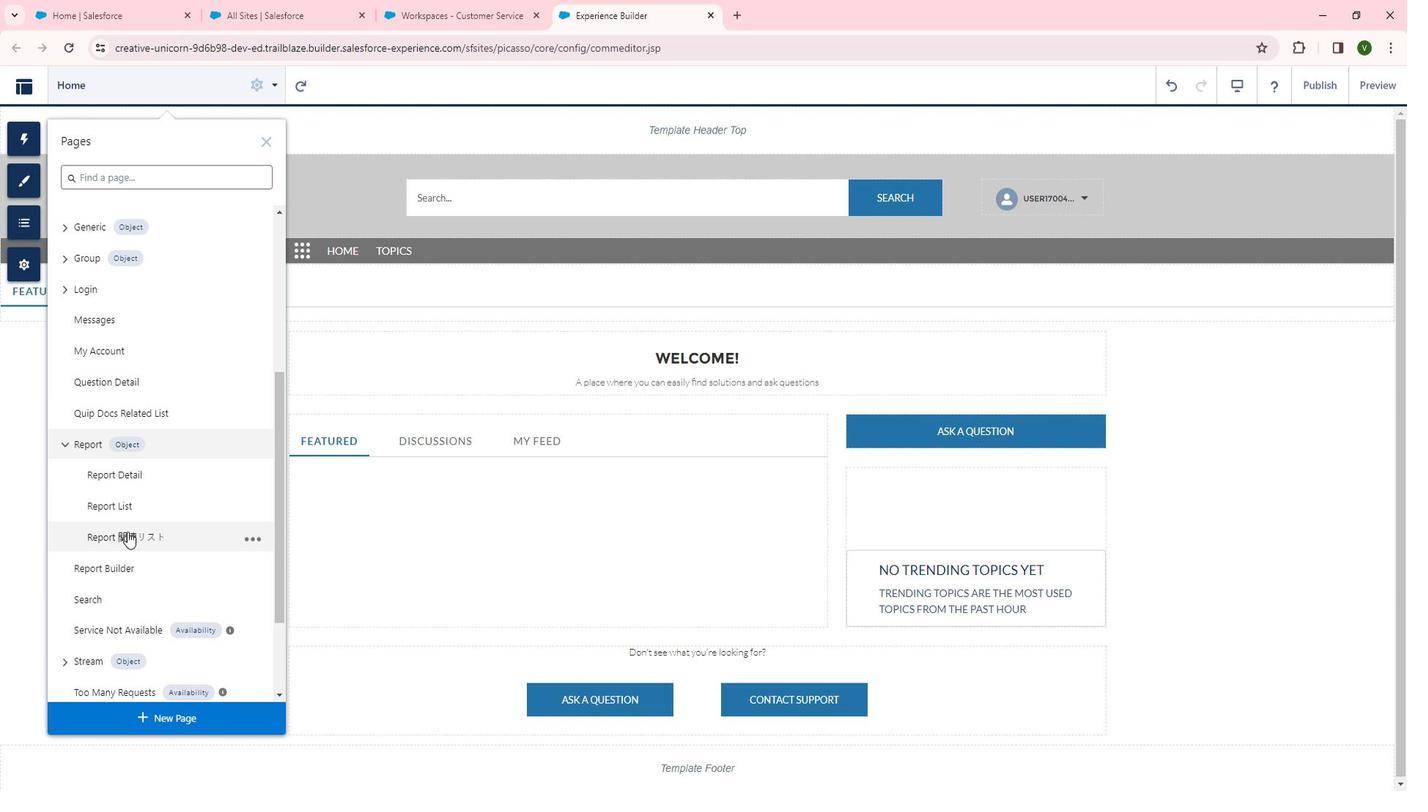 
Action: Mouse pressed left at (145, 530)
Screenshot: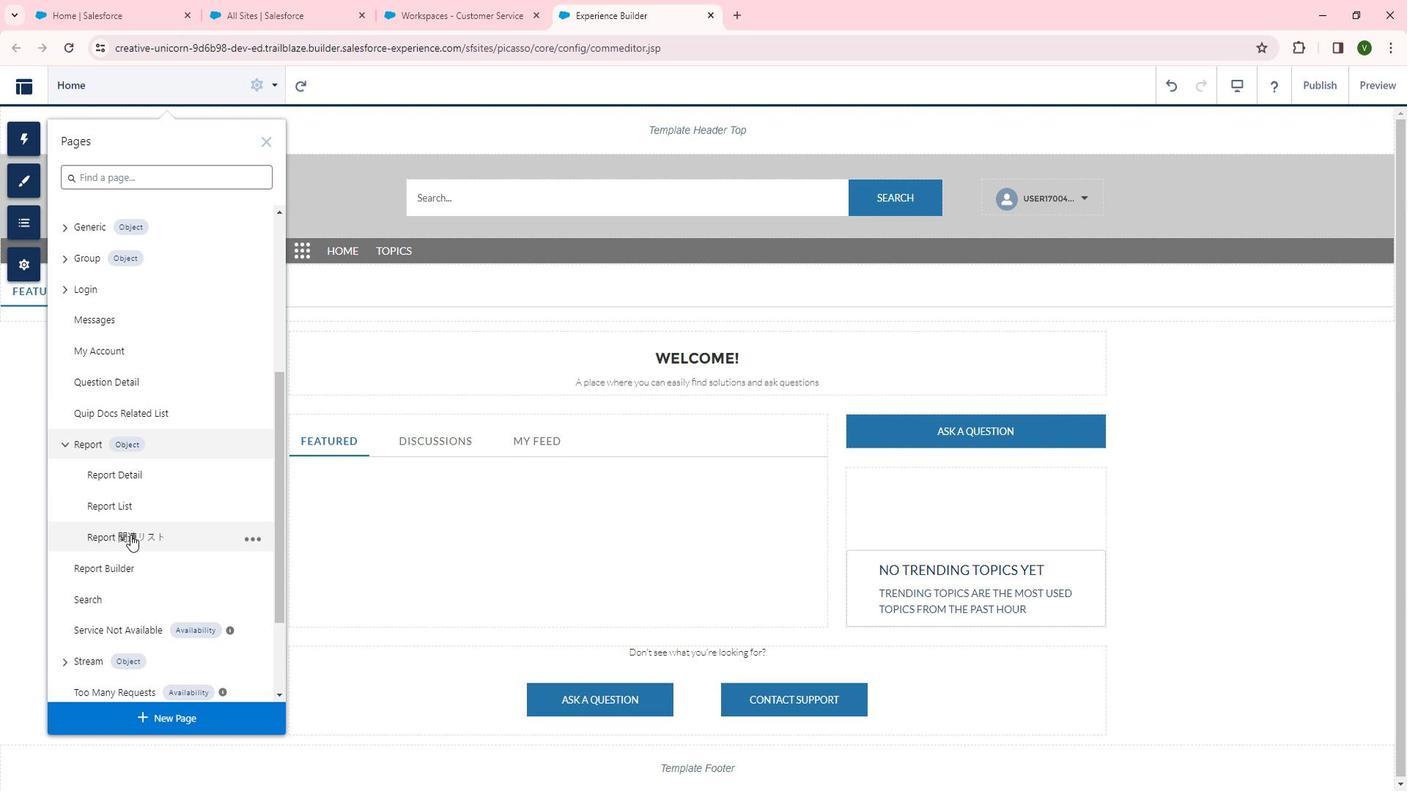 
Action: Mouse moved to (813, 503)
Screenshot: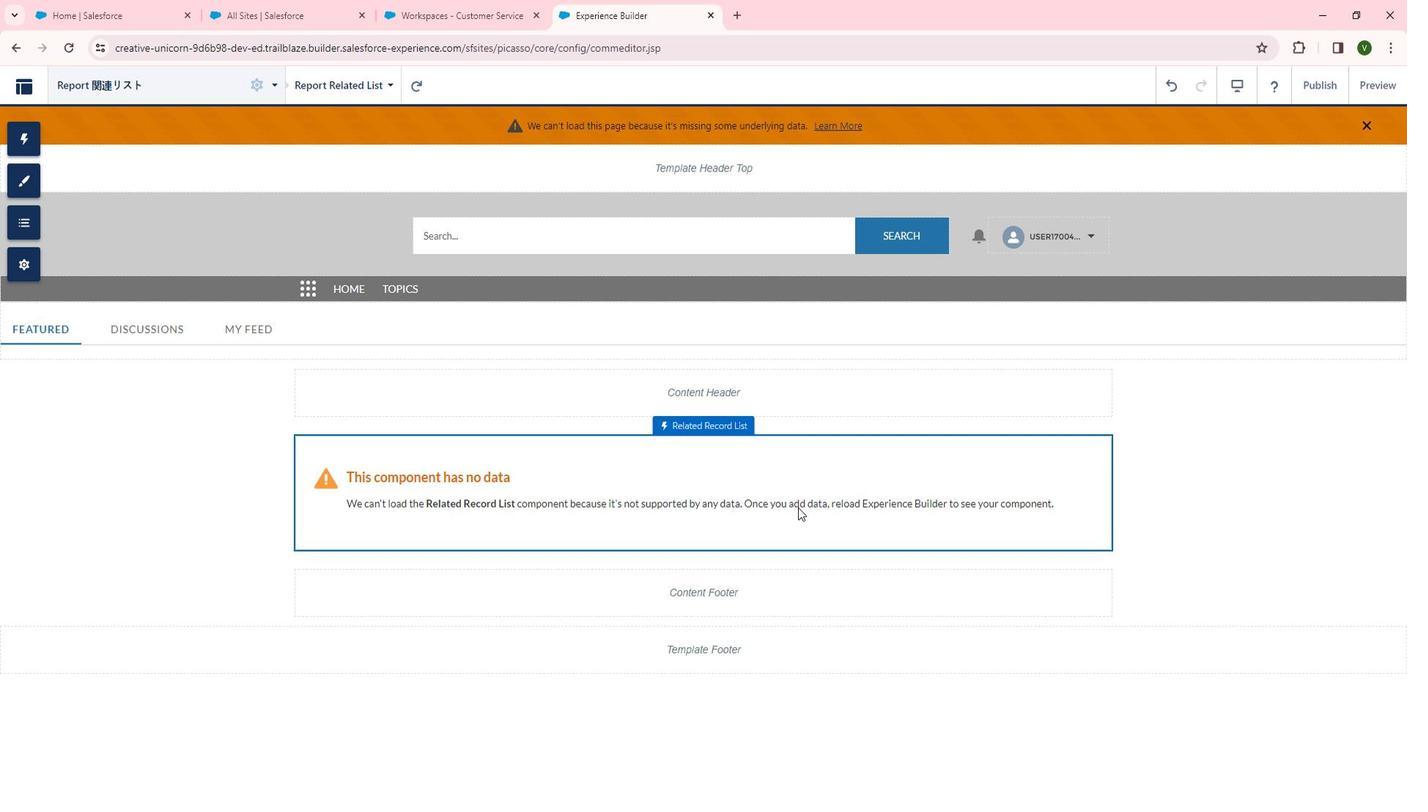 
Action: Mouse pressed left at (813, 503)
Screenshot: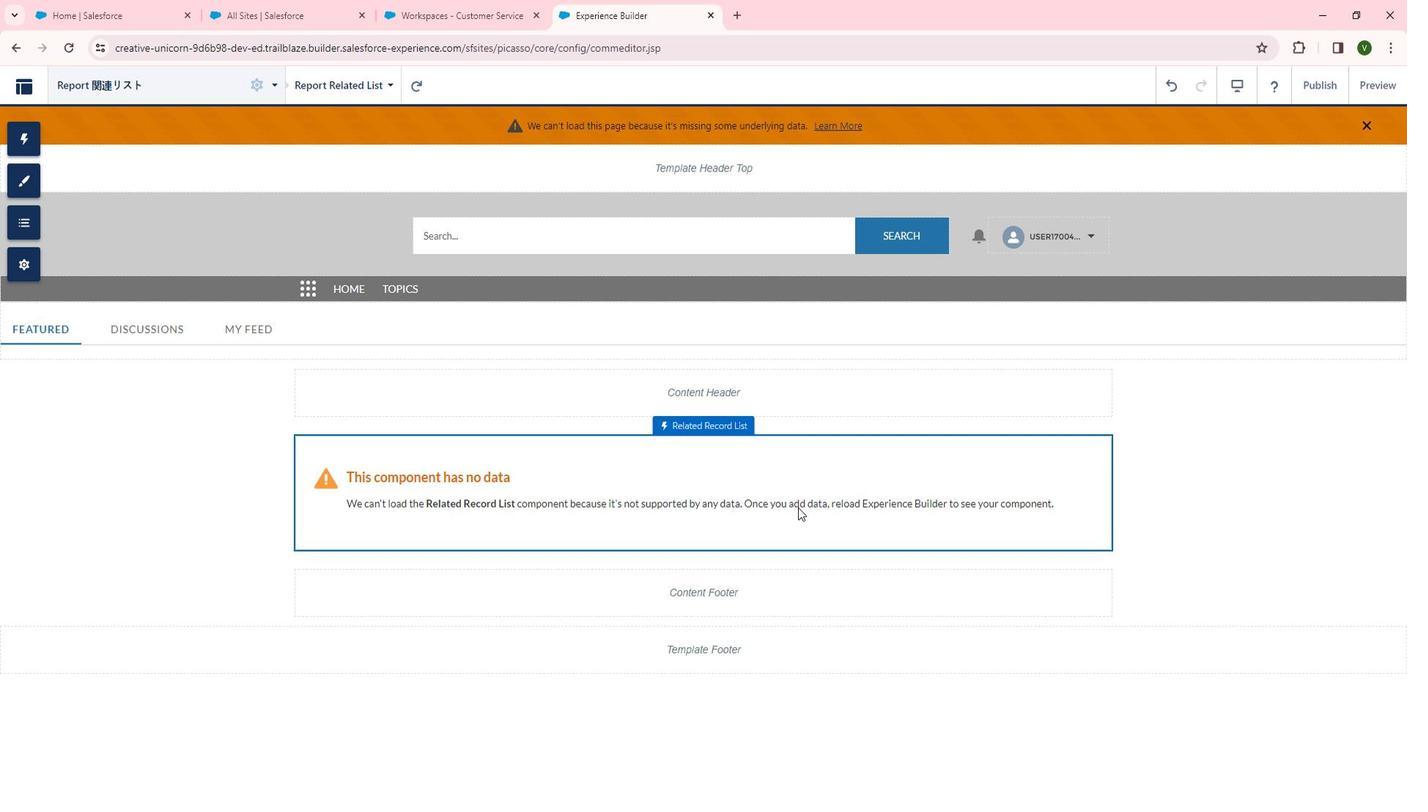 
Action: Mouse moved to (1219, 299)
Screenshot: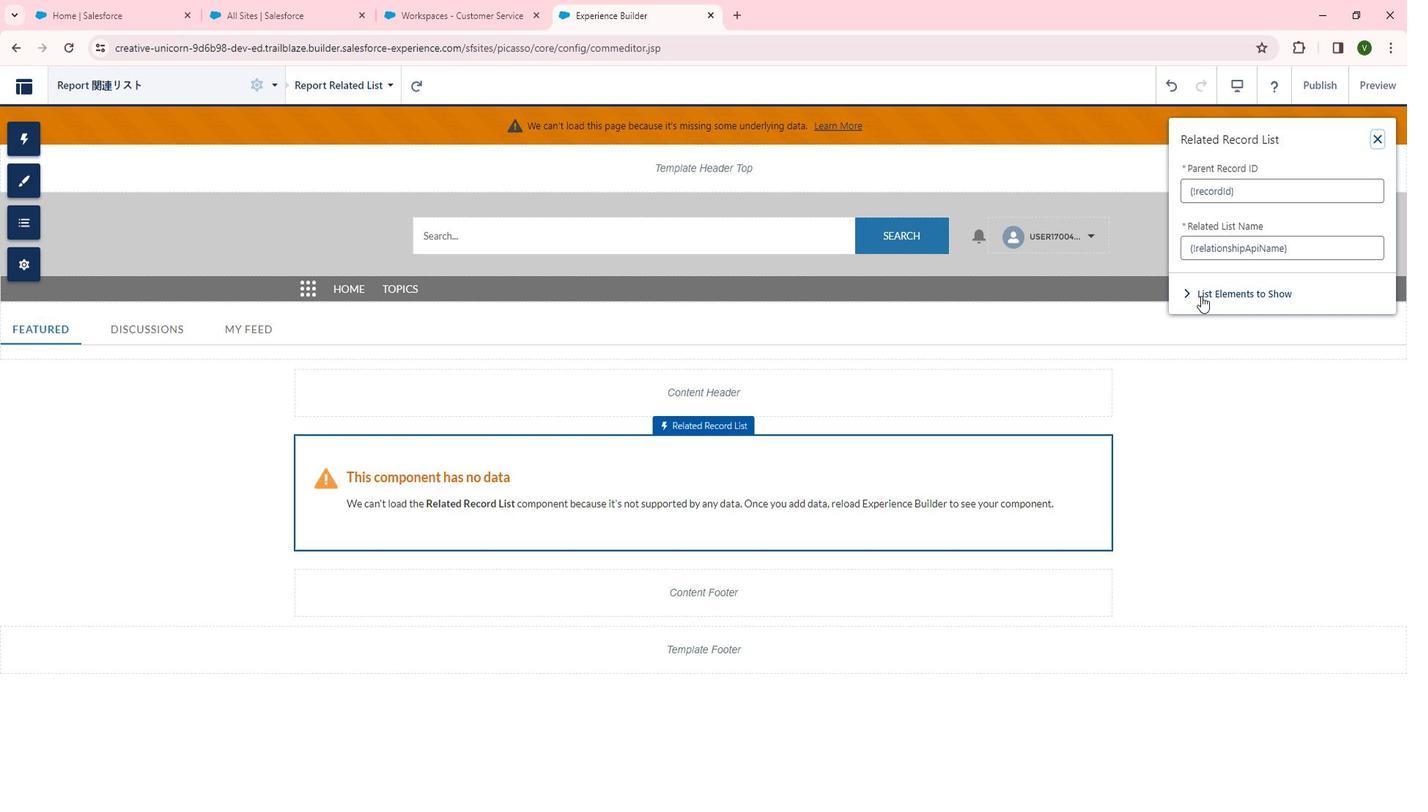 
Action: Mouse pressed left at (1219, 299)
Screenshot: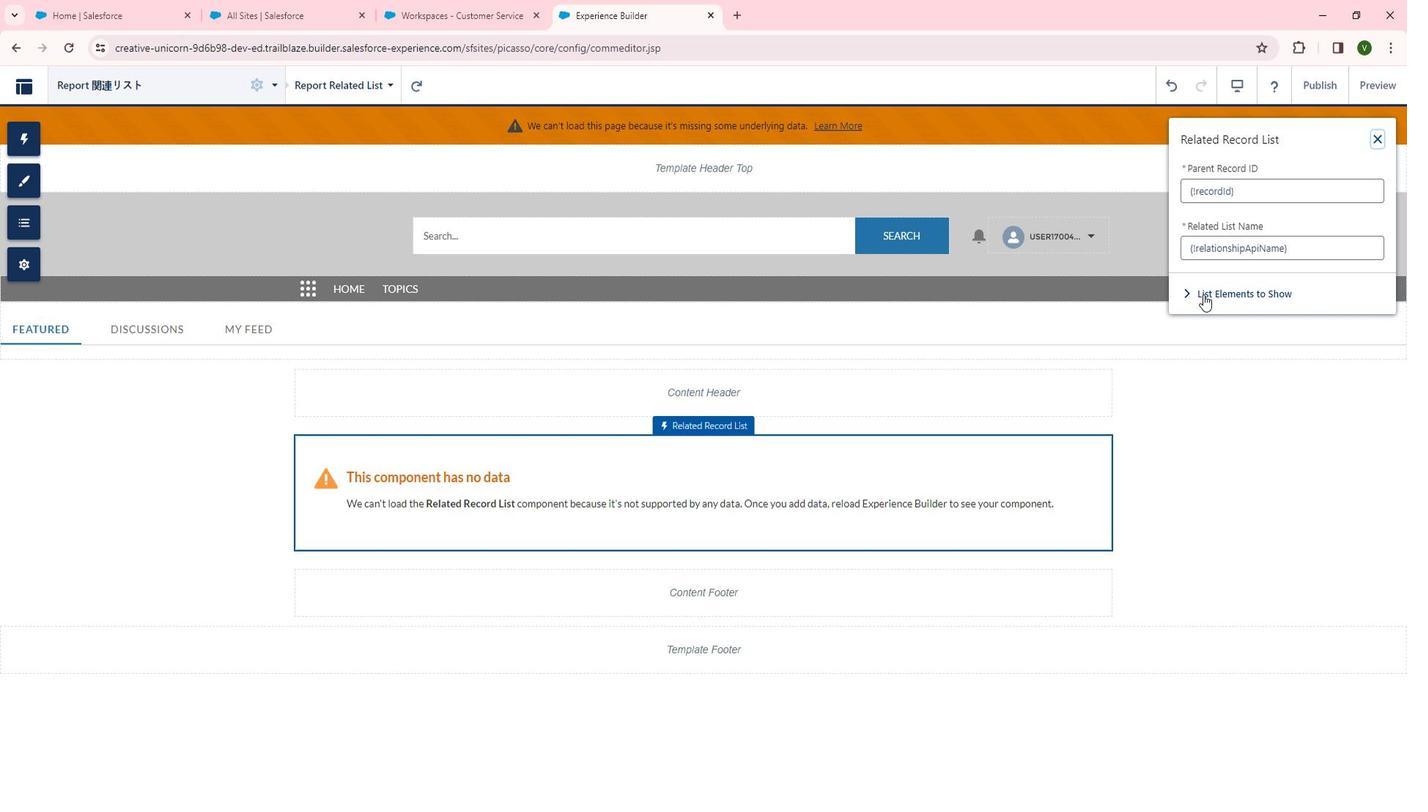 
Action: Mouse moved to (1204, 409)
Screenshot: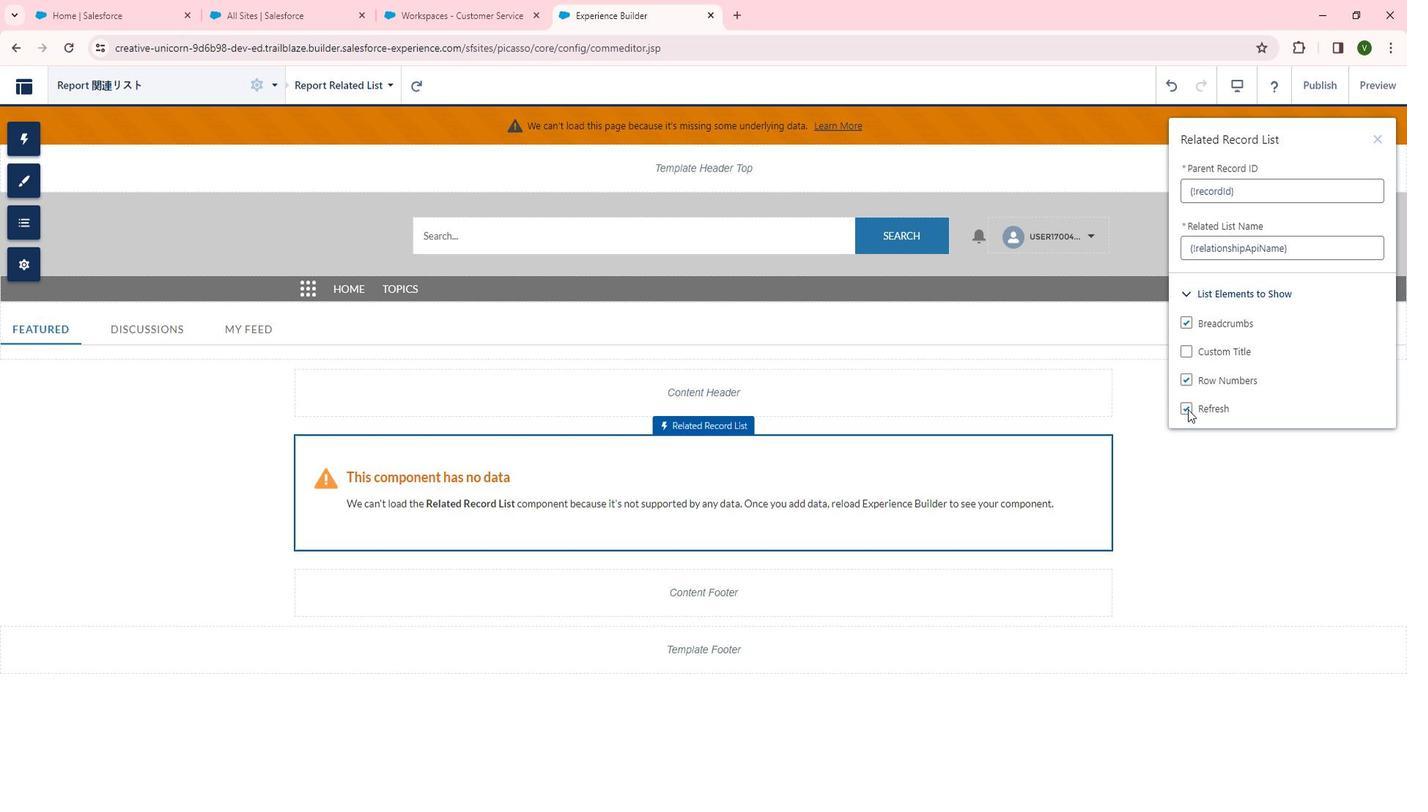 
Action: Mouse pressed left at (1204, 409)
Screenshot: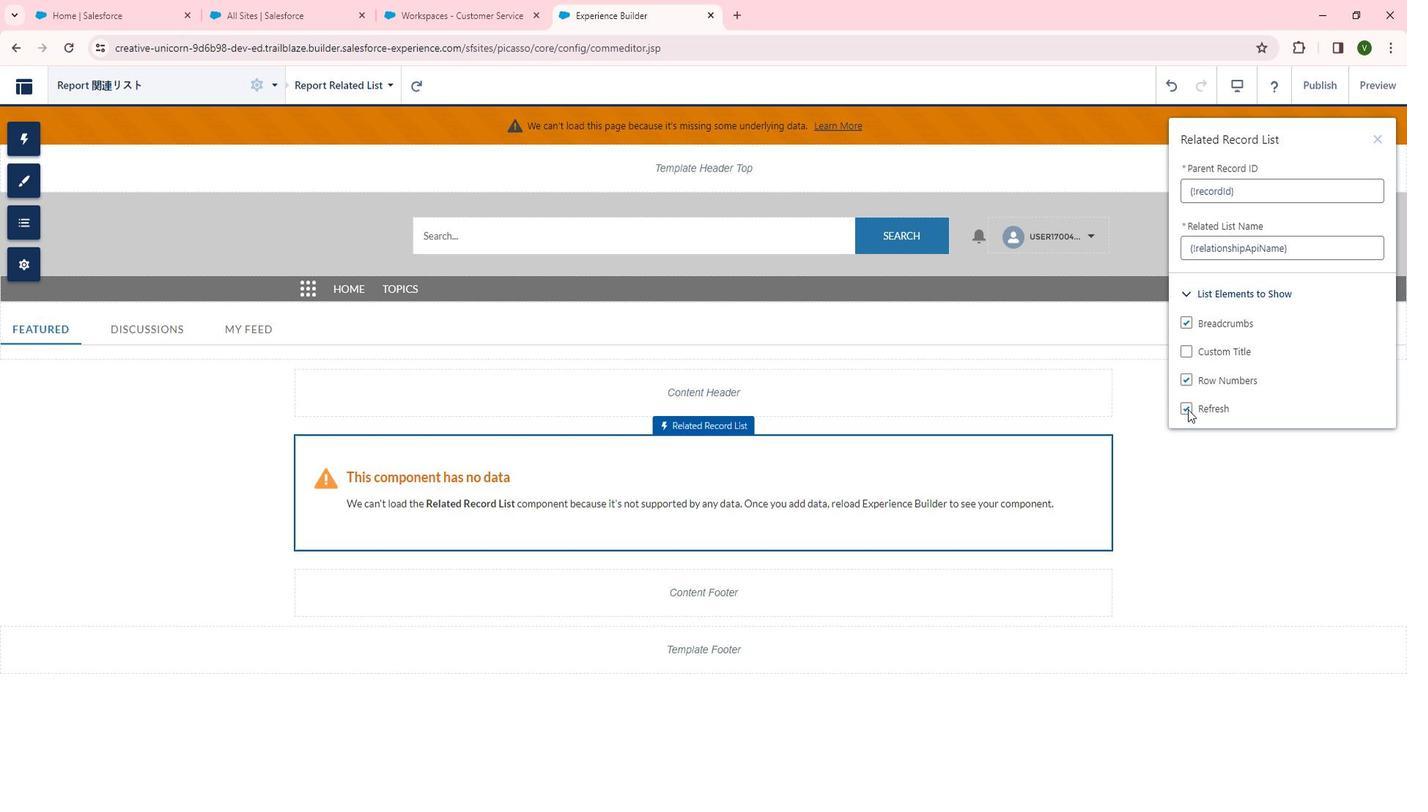 
Action: Mouse moved to (1203, 382)
Screenshot: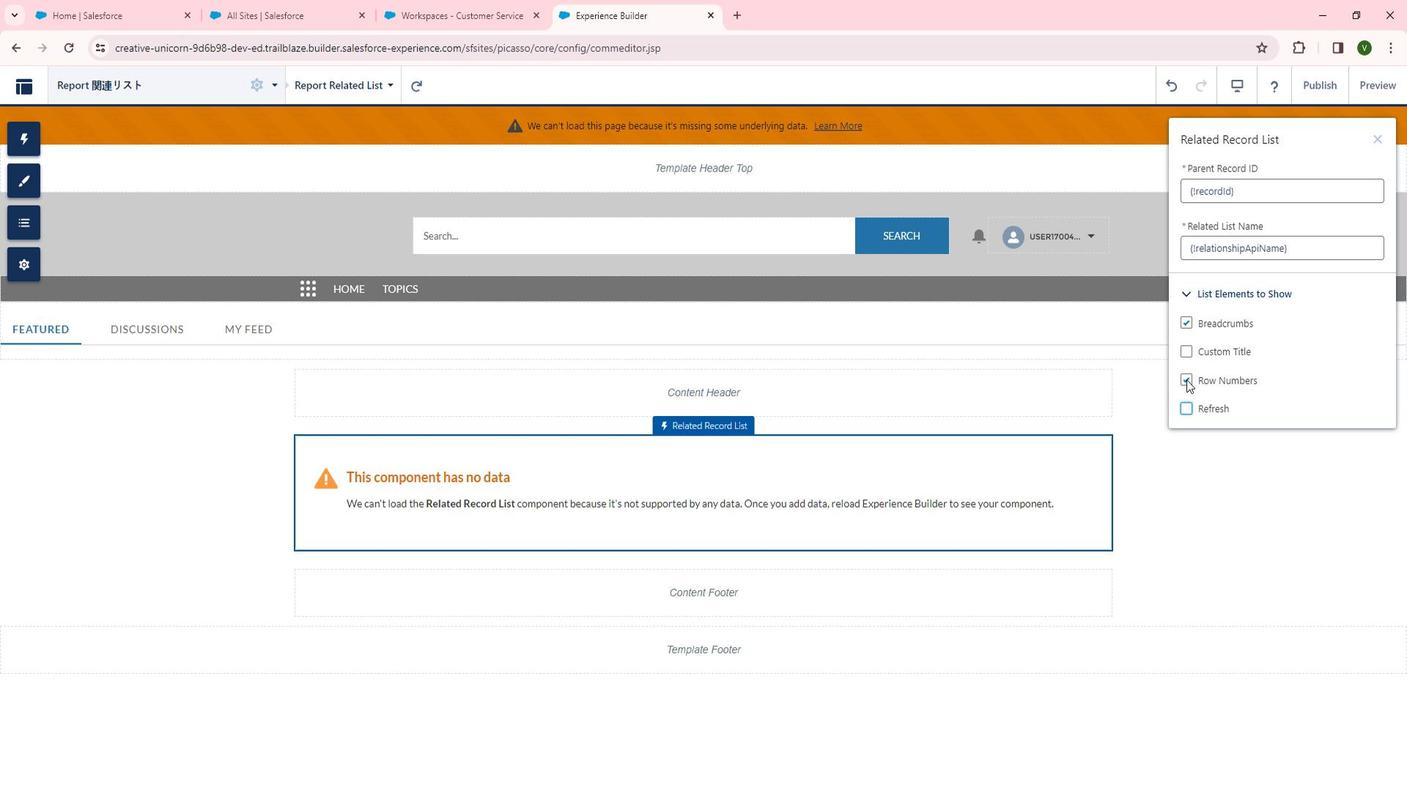 
Action: Mouse pressed left at (1203, 382)
Screenshot: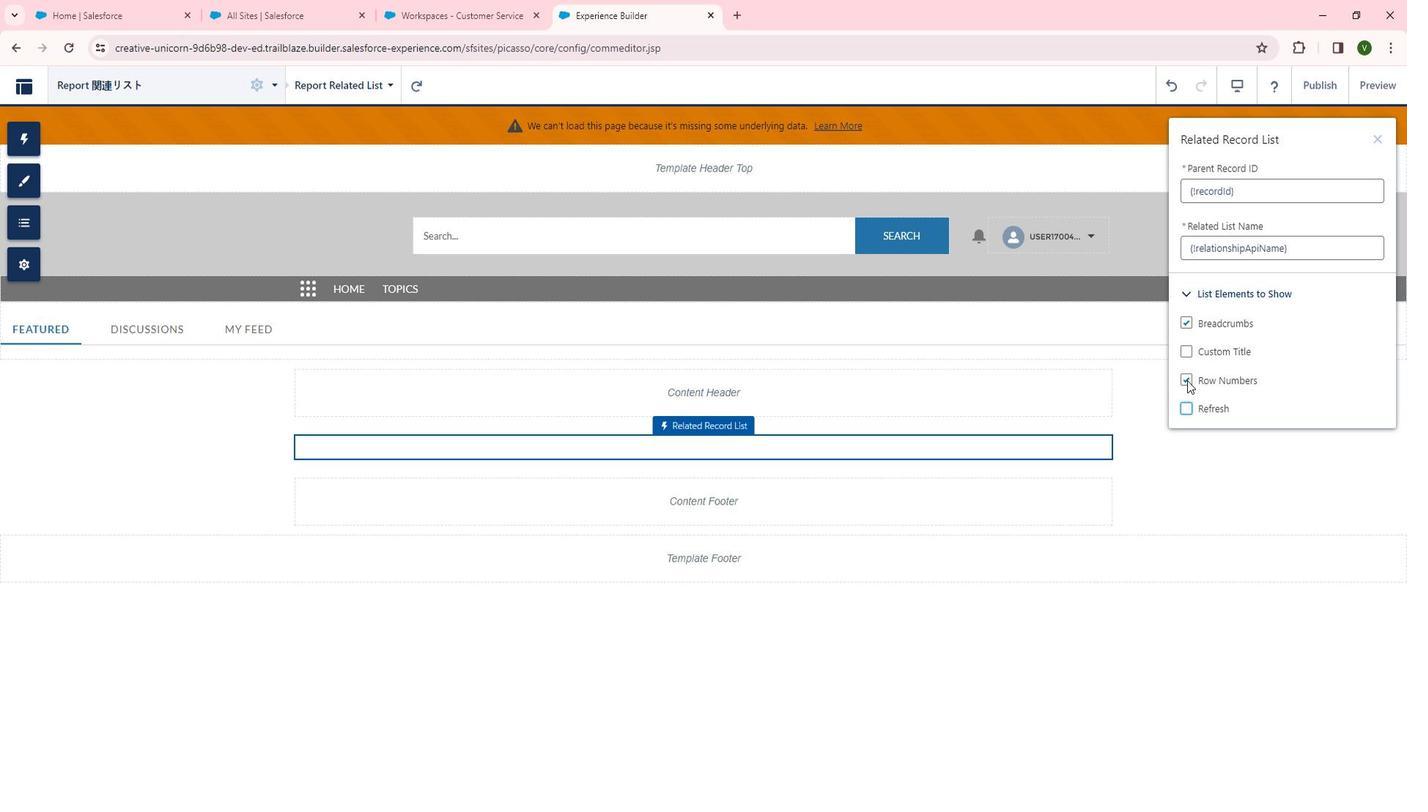 
